 Task: Find an entire place to stay in Nanning, China from 13th to 17th August for 2 guests, with a price range of ₹10,000 to ₹16,000, 2 bedrooms, 2 beds, 1 bathroom, and Wifi.
Action: Mouse moved to (504, 97)
Screenshot: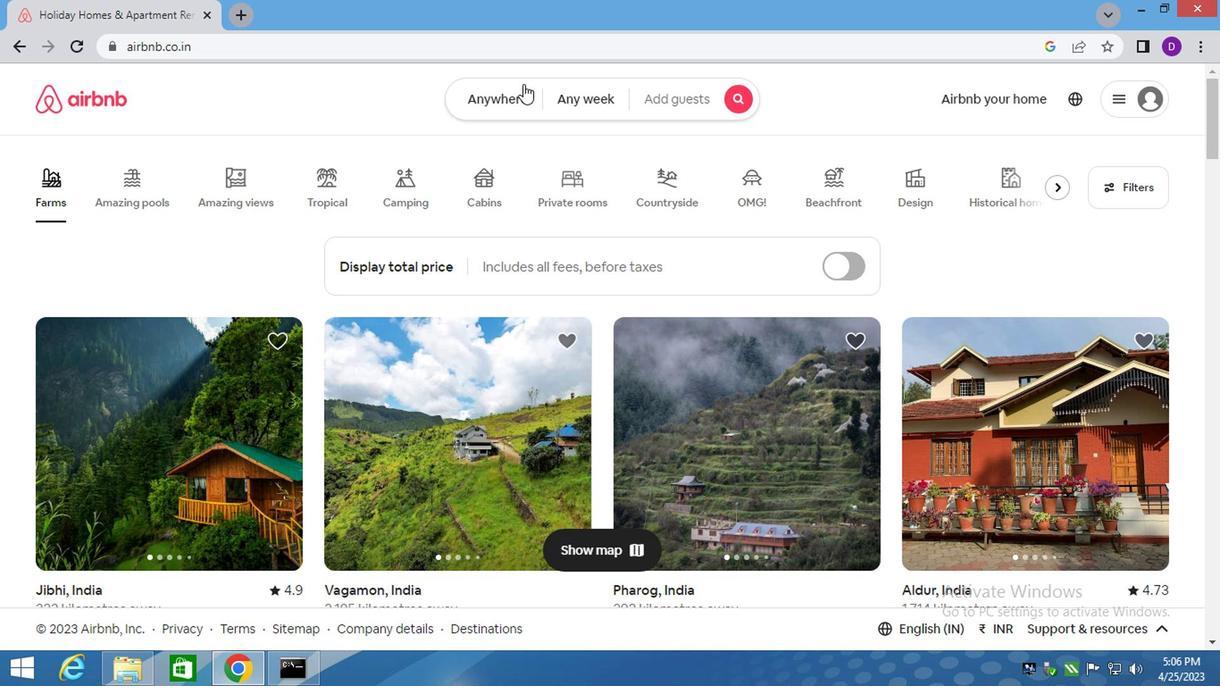 
Action: Mouse pressed left at (504, 97)
Screenshot: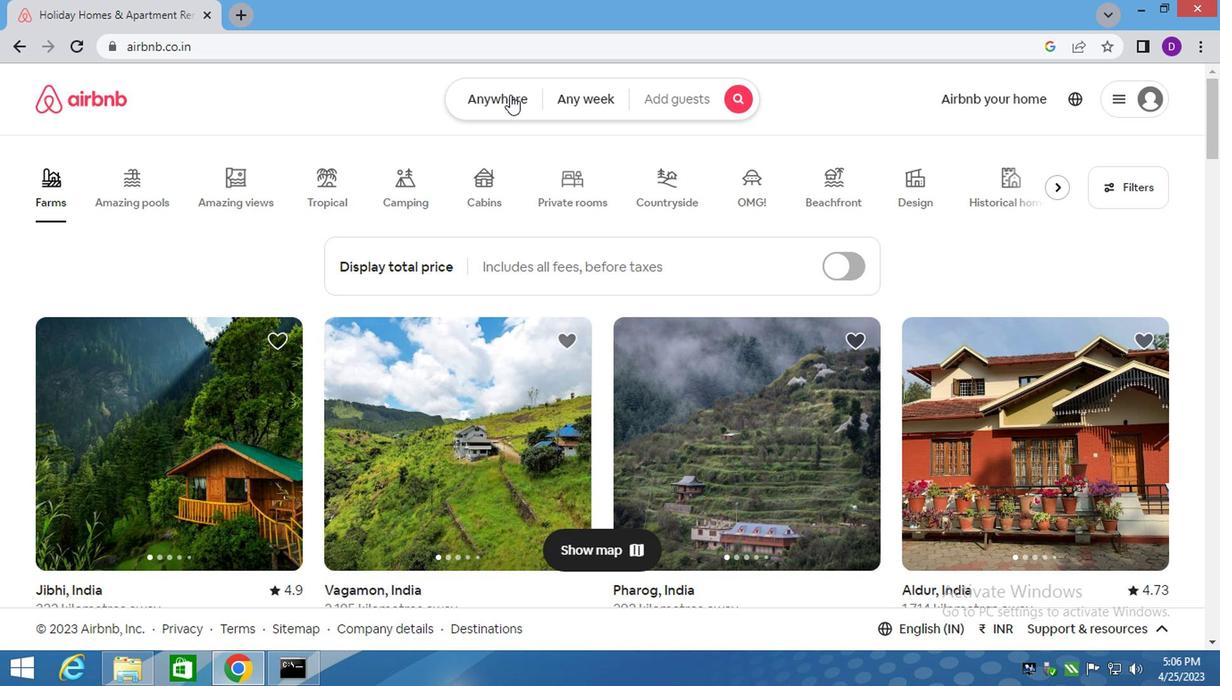 
Action: Mouse moved to (362, 170)
Screenshot: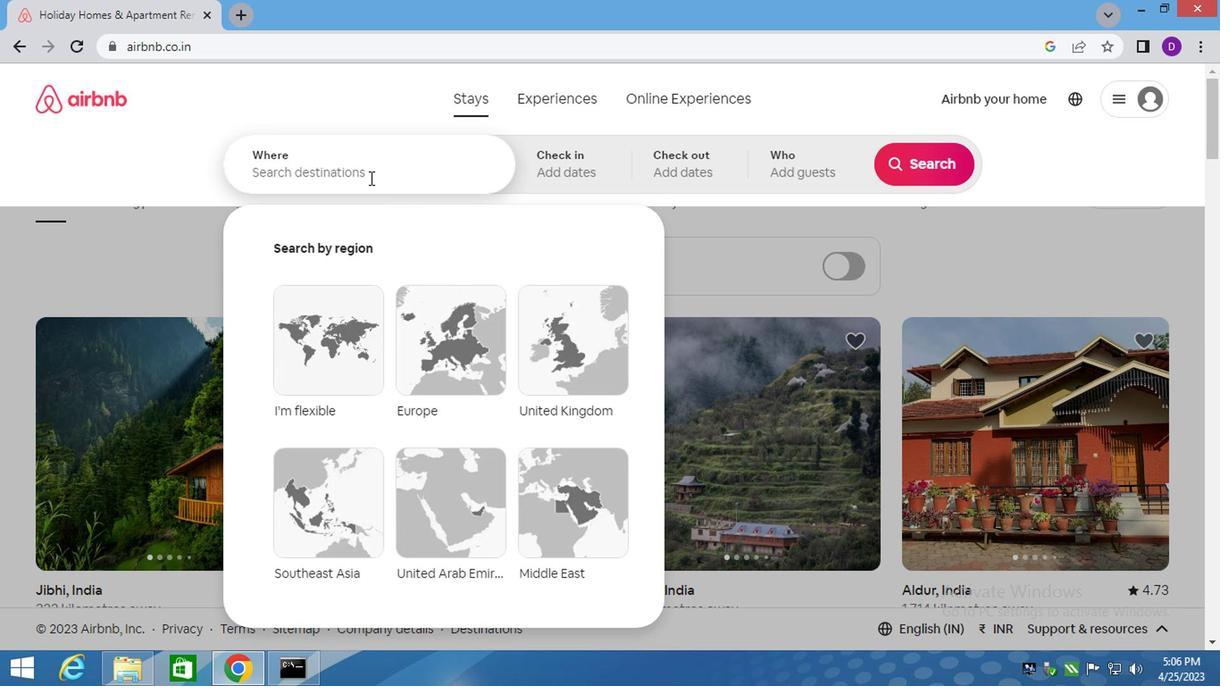 
Action: Mouse pressed left at (362, 170)
Screenshot: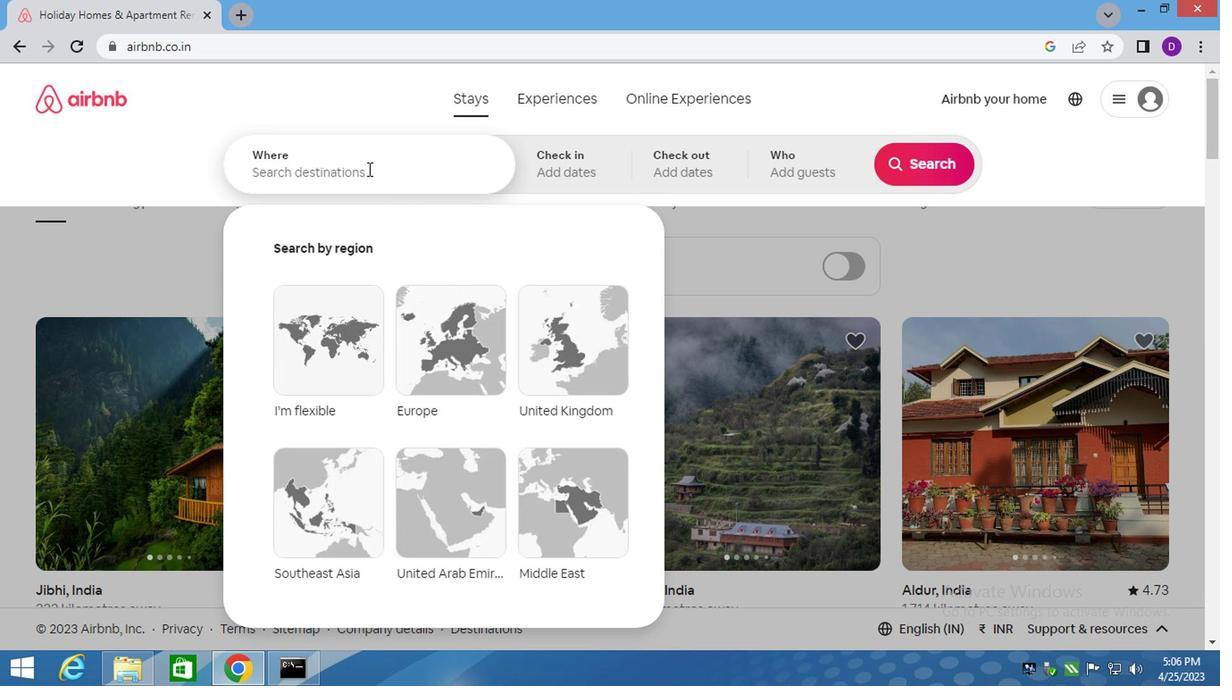 
Action: Key pressed <Key.shift_r><Key.shift_r><Key.shift_r><Key.shift_r><Key.shift_r><Key.shift_r><Key.shift_r><Key.shift_r><Key.shift_r>Nanning,<Key.shift>CHIN
Screenshot: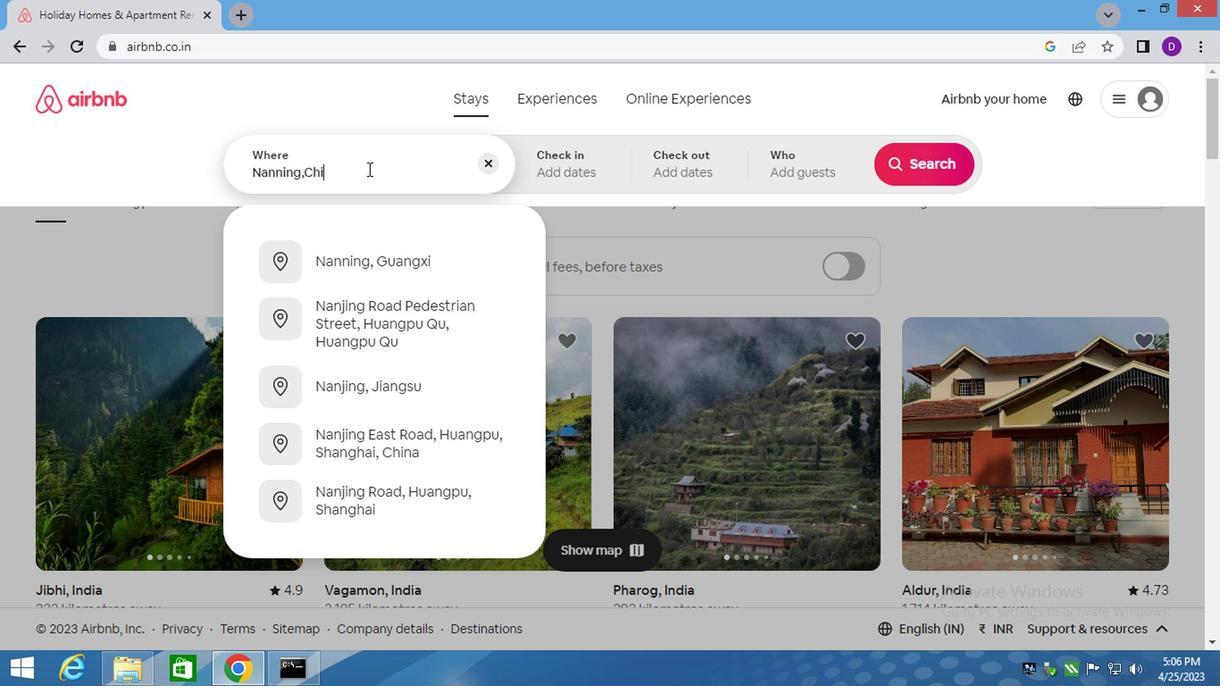 
Action: Mouse moved to (362, 169)
Screenshot: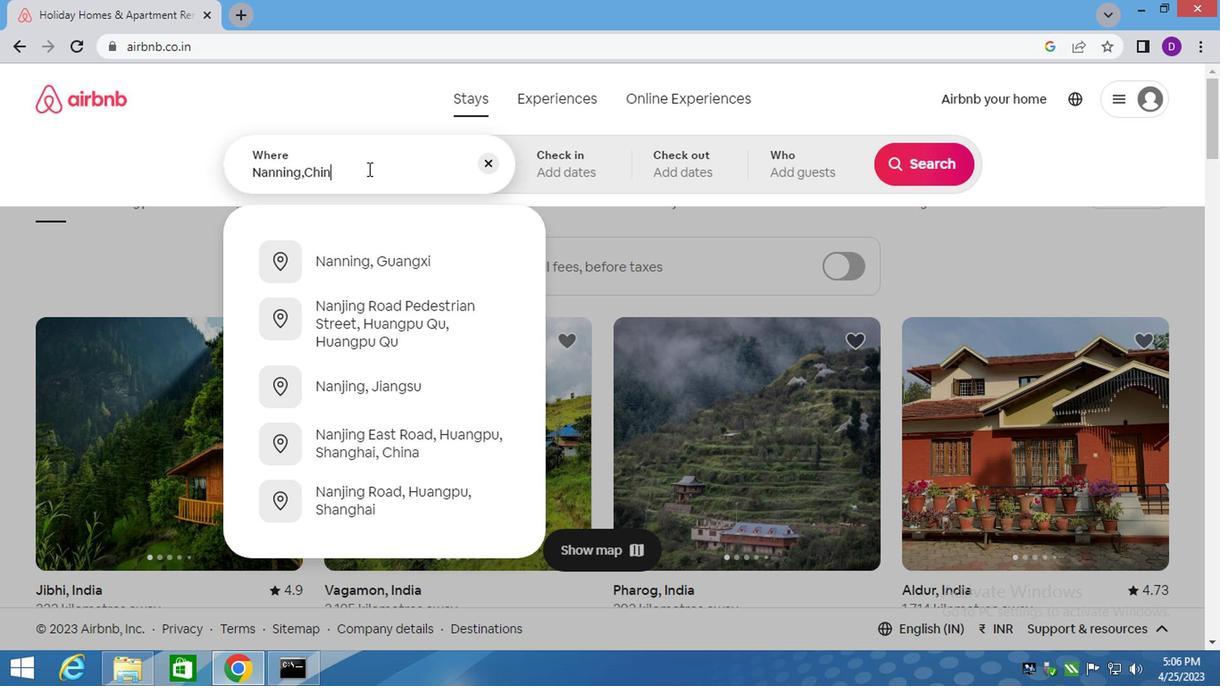 
Action: Key pressed A<Key.enter>
Screenshot: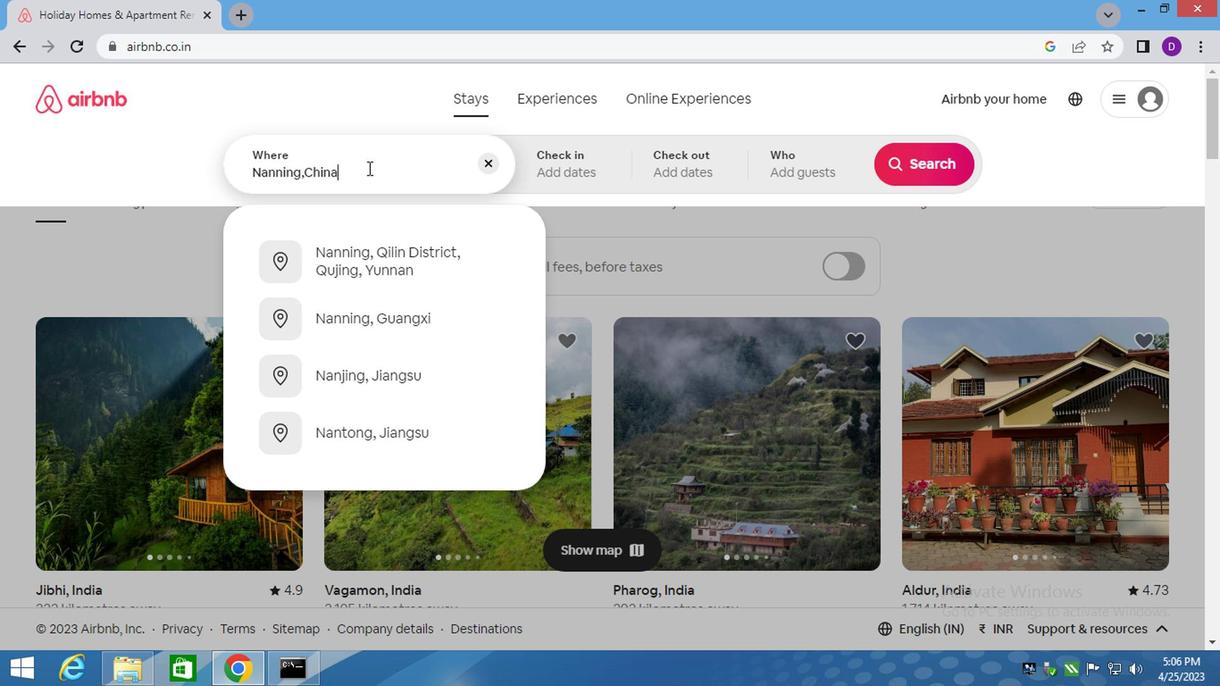 
Action: Mouse moved to (904, 310)
Screenshot: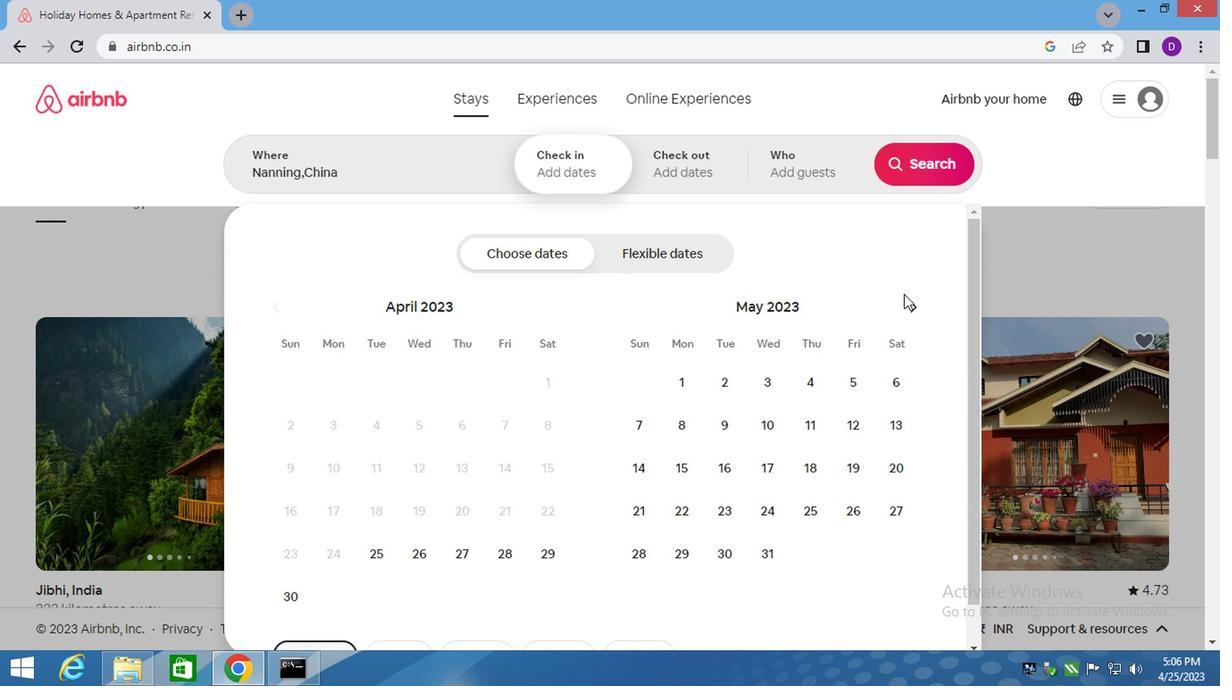 
Action: Mouse pressed left at (904, 310)
Screenshot: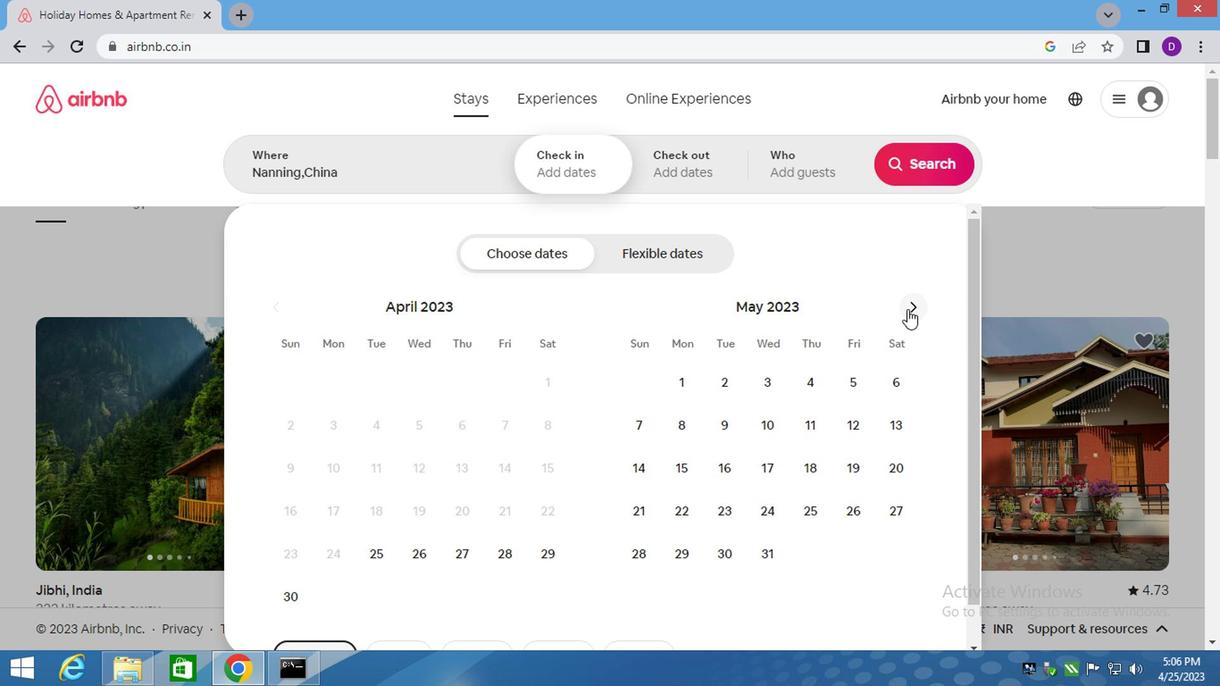 
Action: Mouse pressed left at (904, 310)
Screenshot: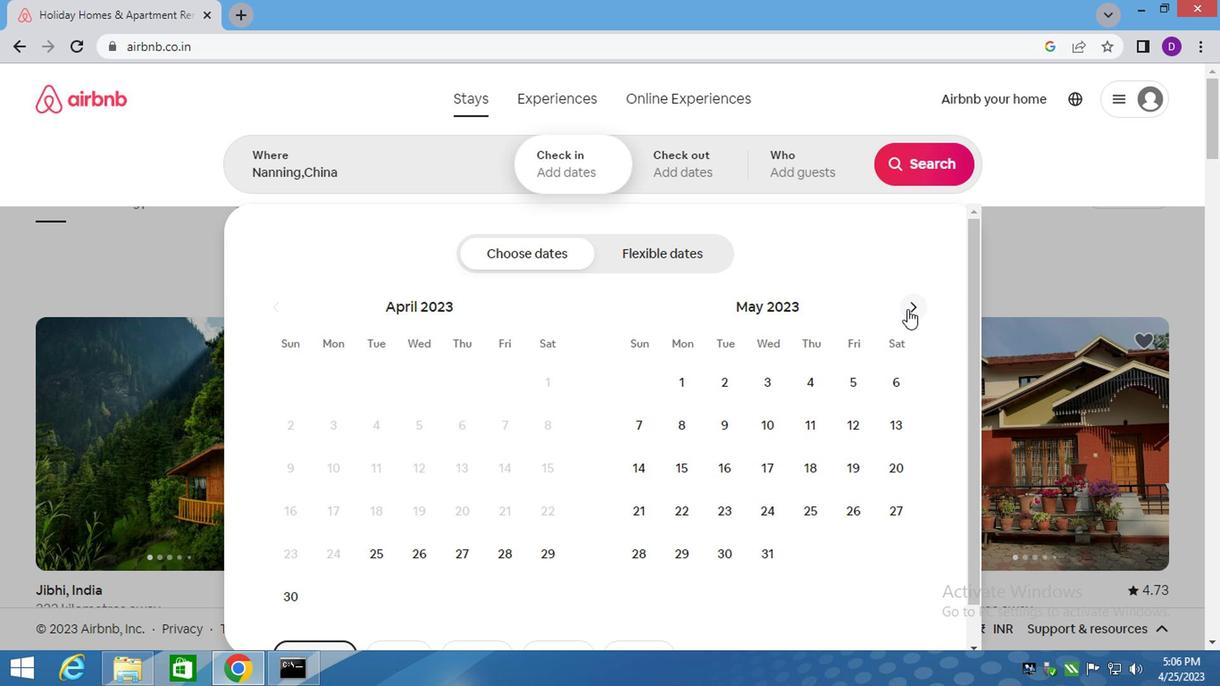 
Action: Mouse pressed left at (904, 310)
Screenshot: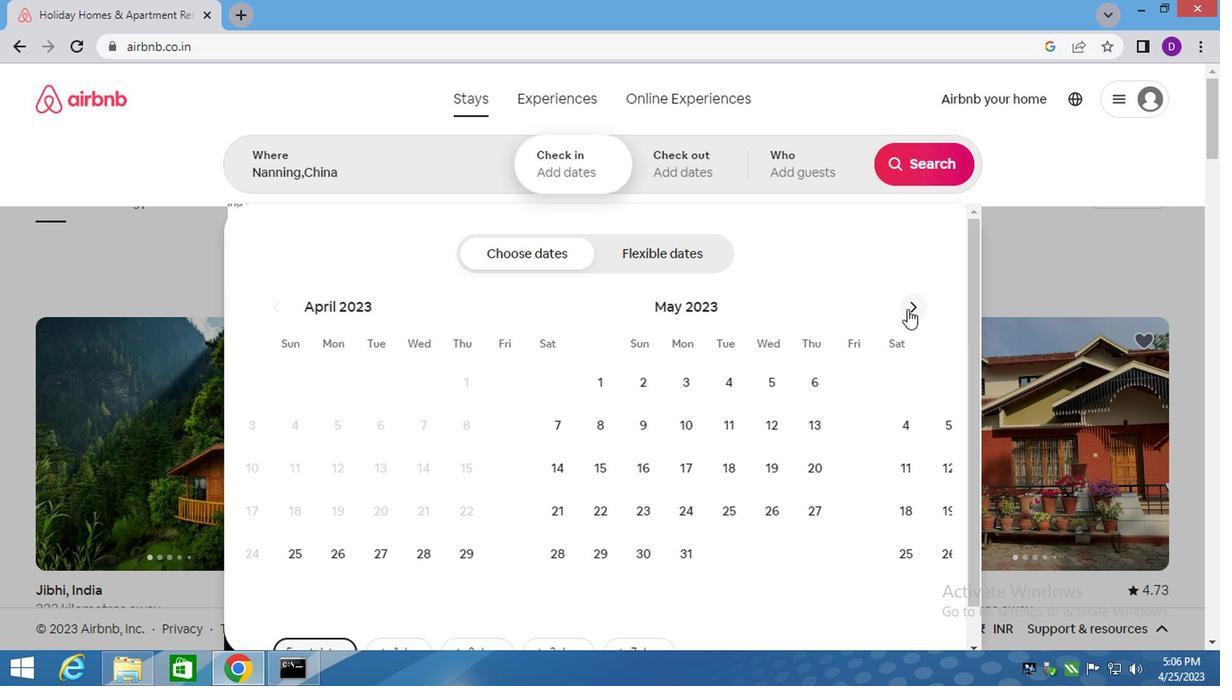 
Action: Mouse pressed left at (904, 310)
Screenshot: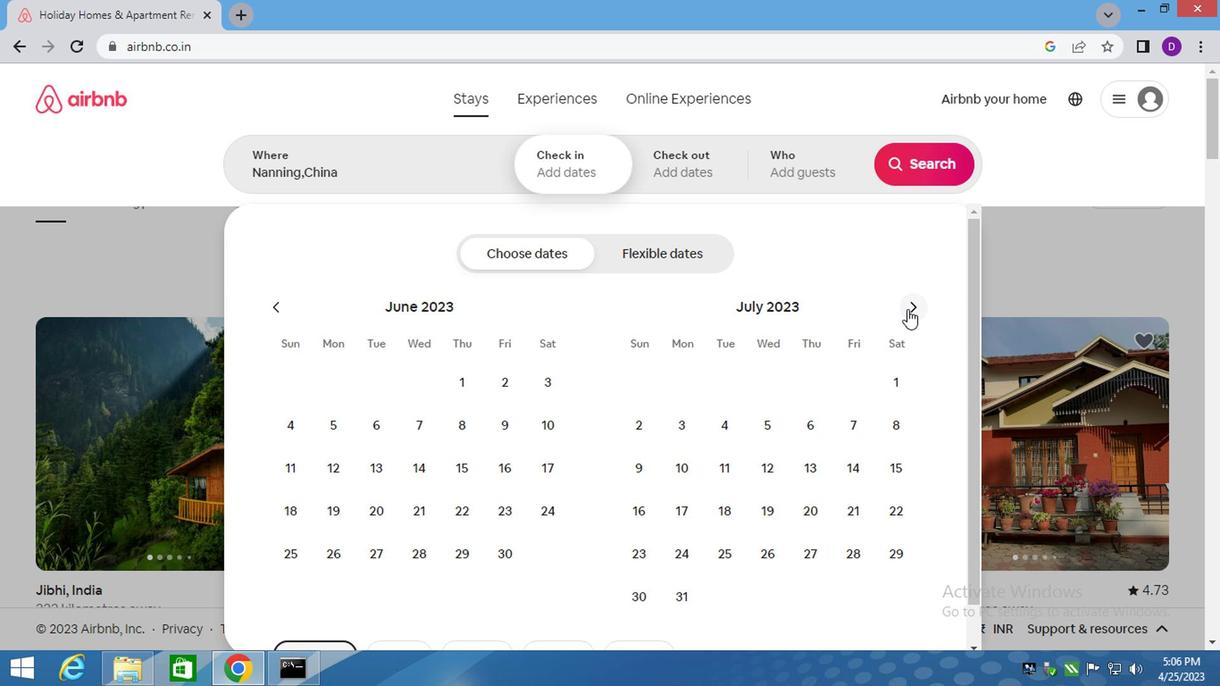 
Action: Mouse moved to (631, 470)
Screenshot: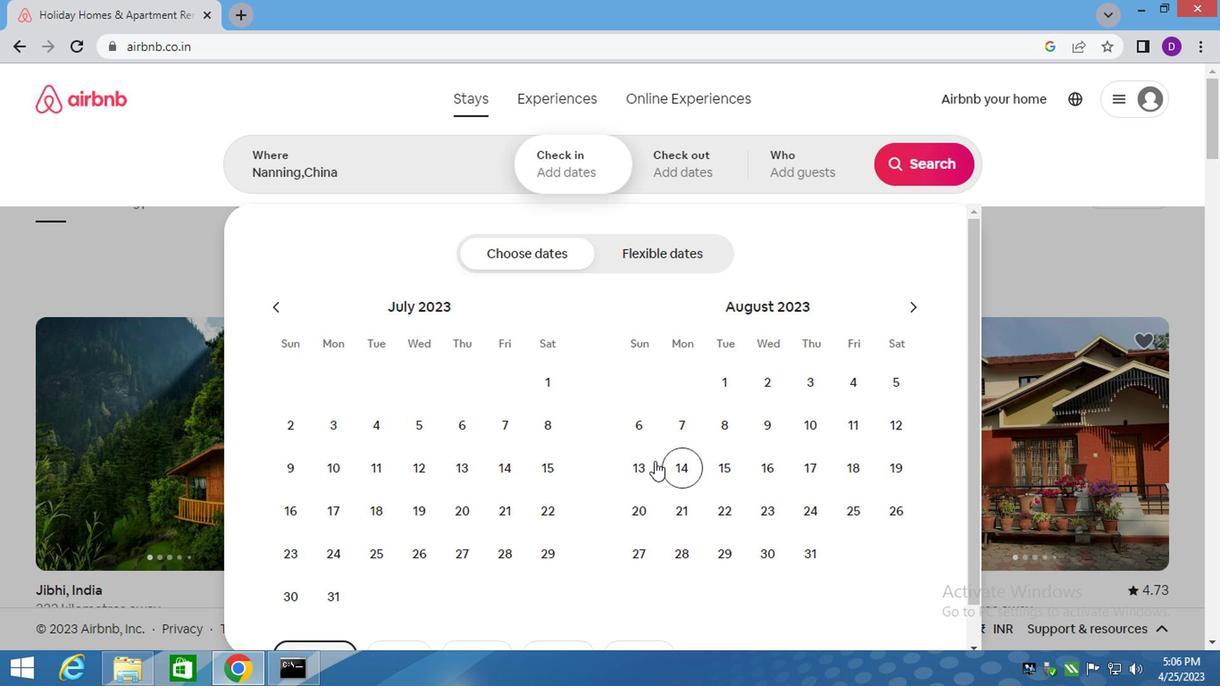 
Action: Mouse pressed left at (631, 470)
Screenshot: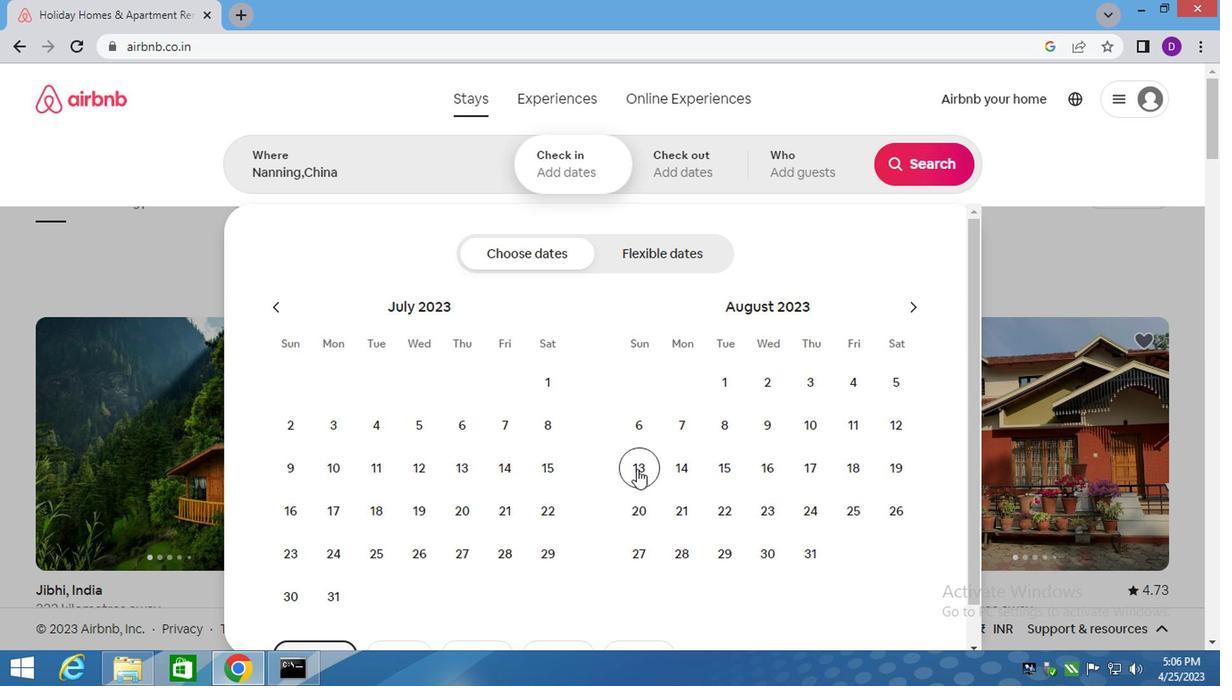 
Action: Mouse moved to (811, 474)
Screenshot: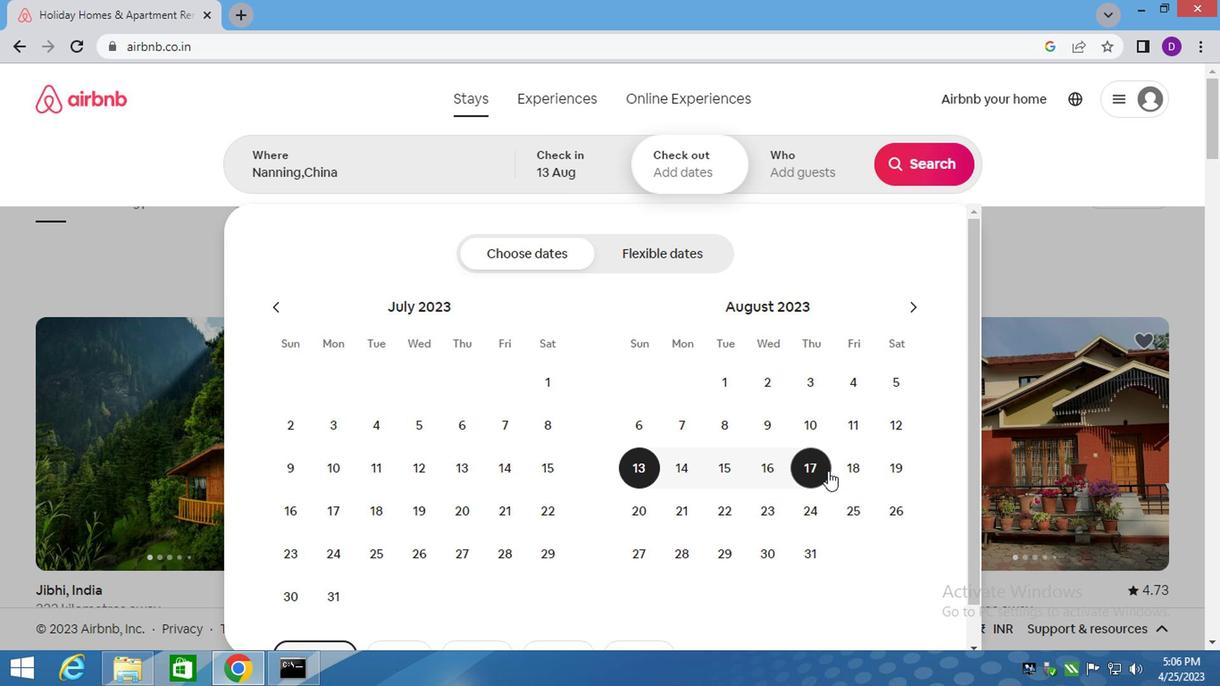 
Action: Mouse pressed left at (811, 474)
Screenshot: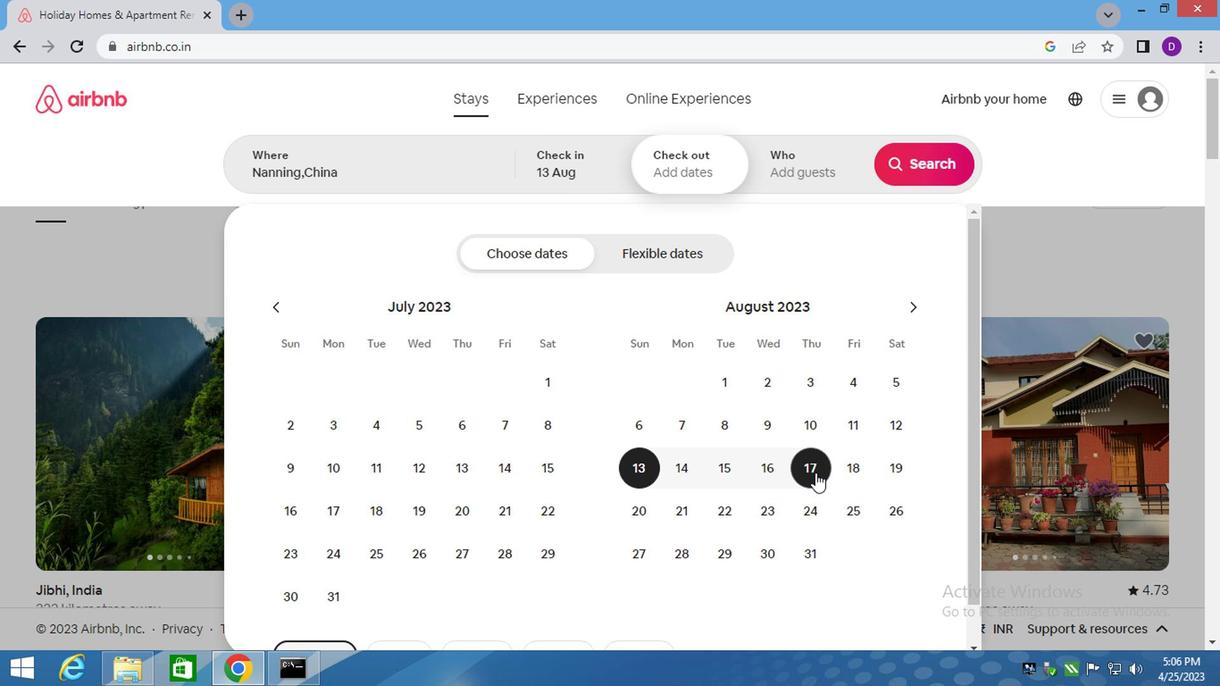 
Action: Mouse moved to (833, 190)
Screenshot: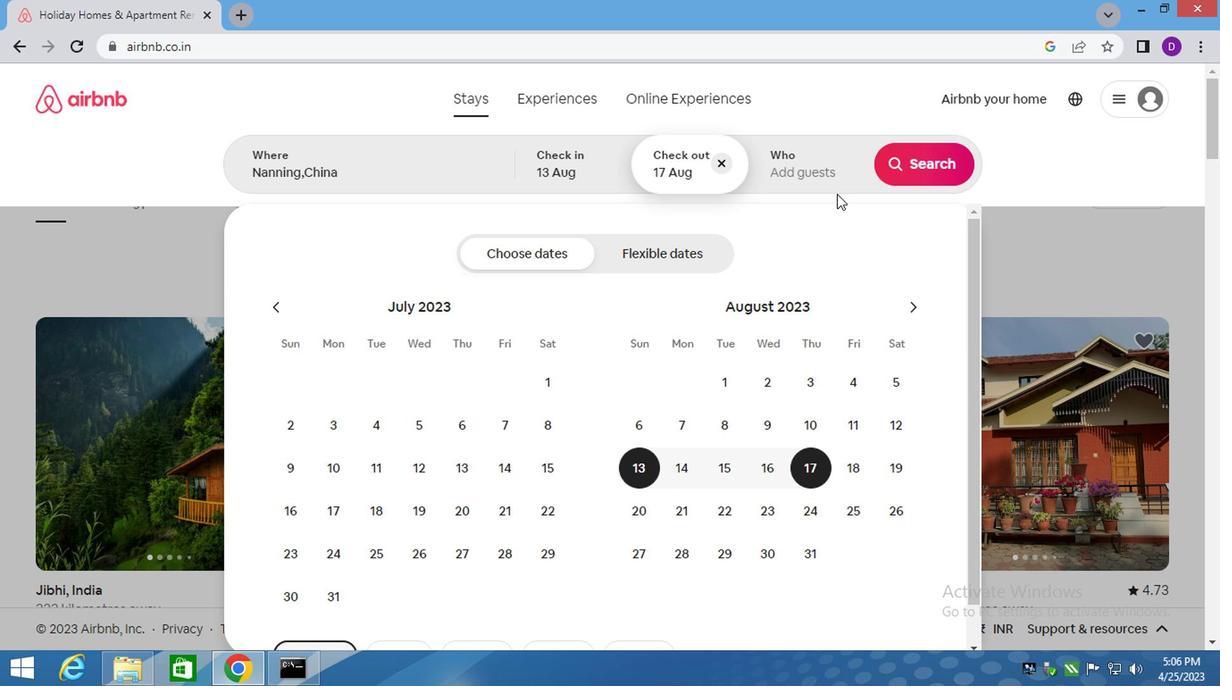 
Action: Mouse pressed left at (833, 190)
Screenshot: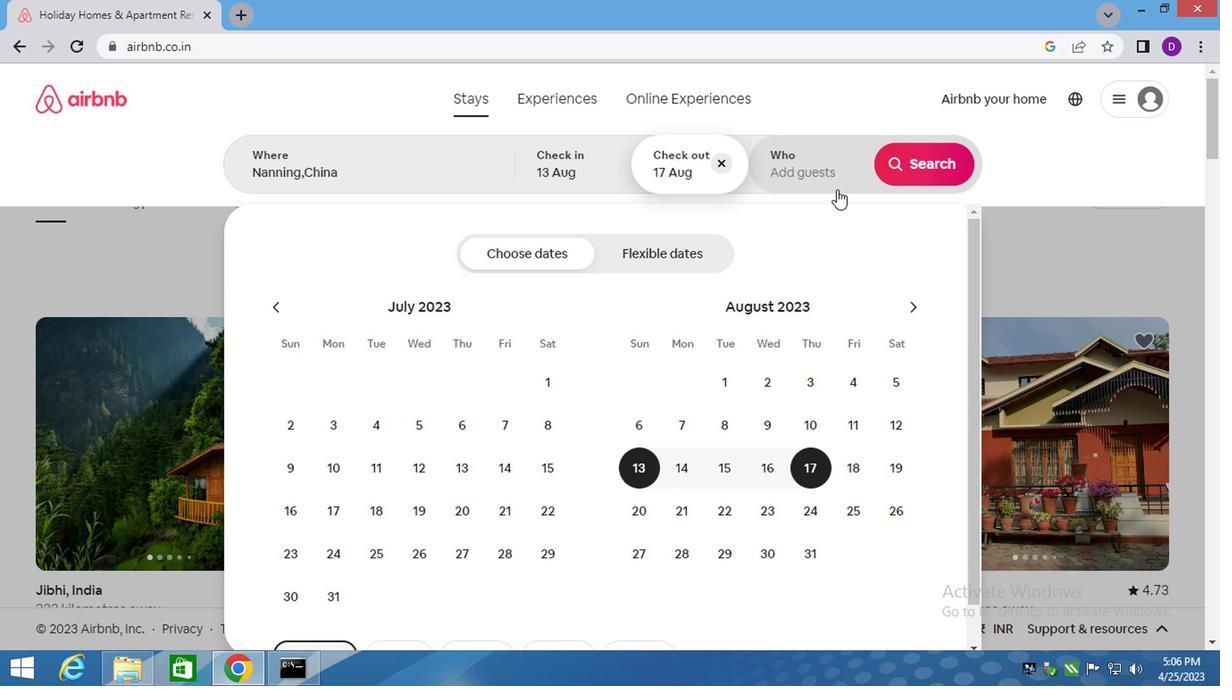 
Action: Mouse moved to (913, 261)
Screenshot: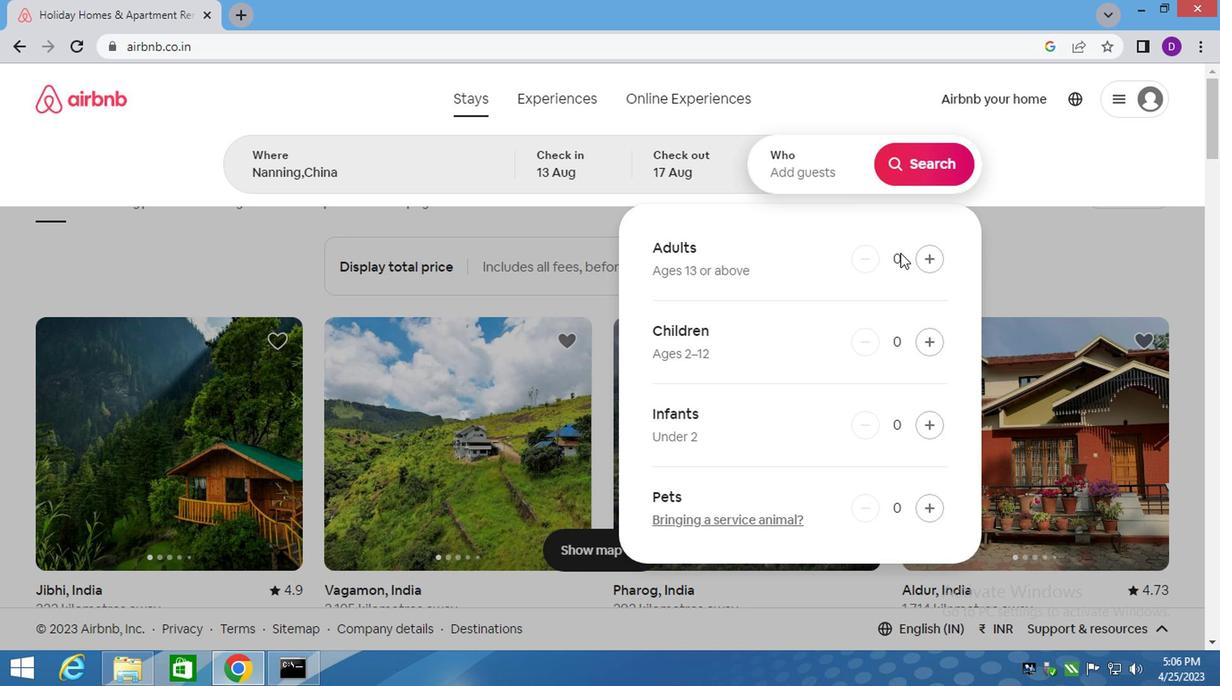
Action: Mouse pressed left at (913, 261)
Screenshot: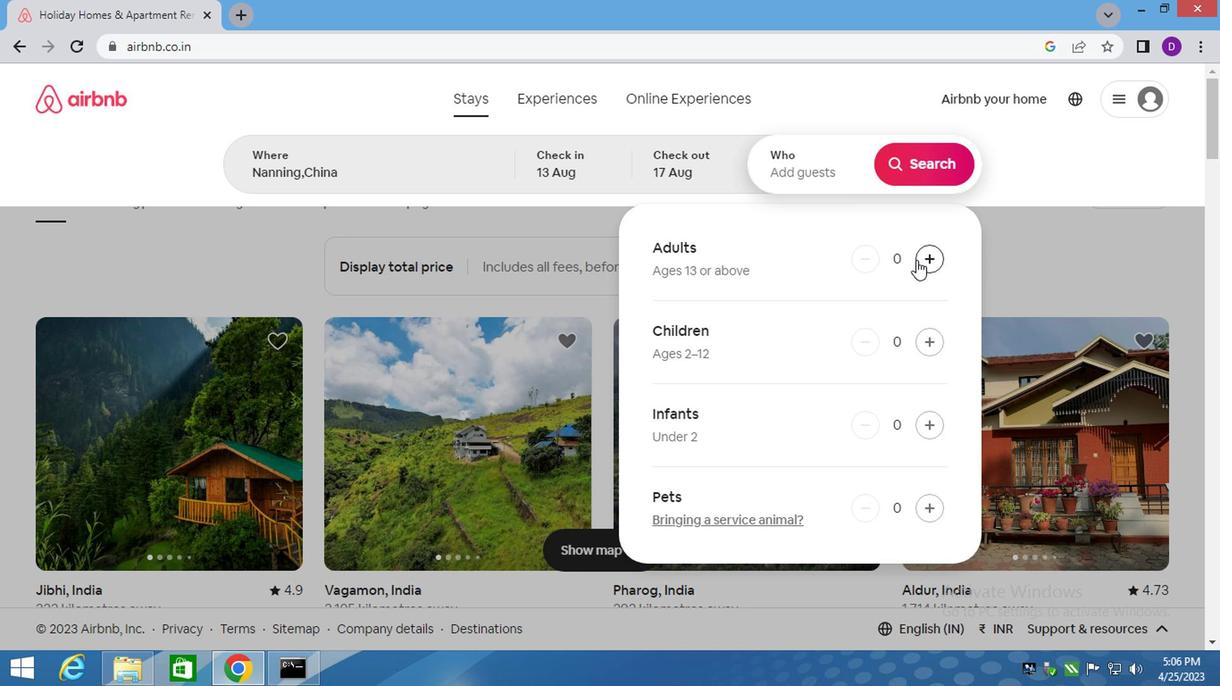 
Action: Mouse pressed left at (913, 261)
Screenshot: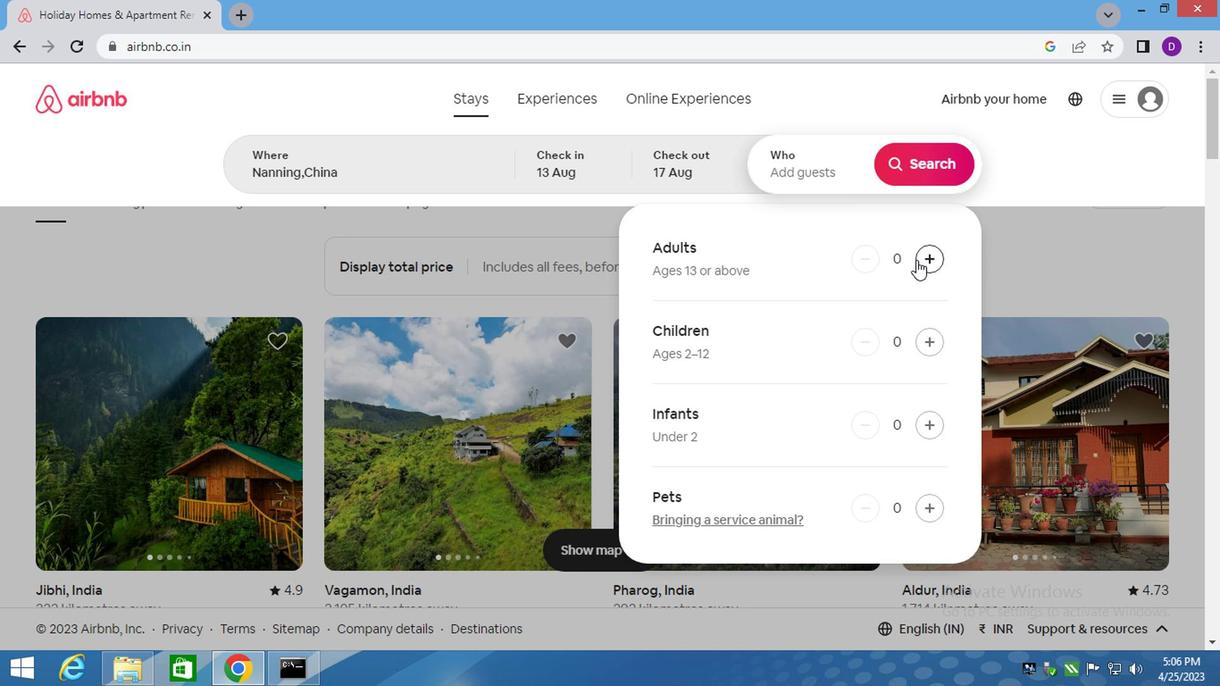 
Action: Mouse moved to (918, 163)
Screenshot: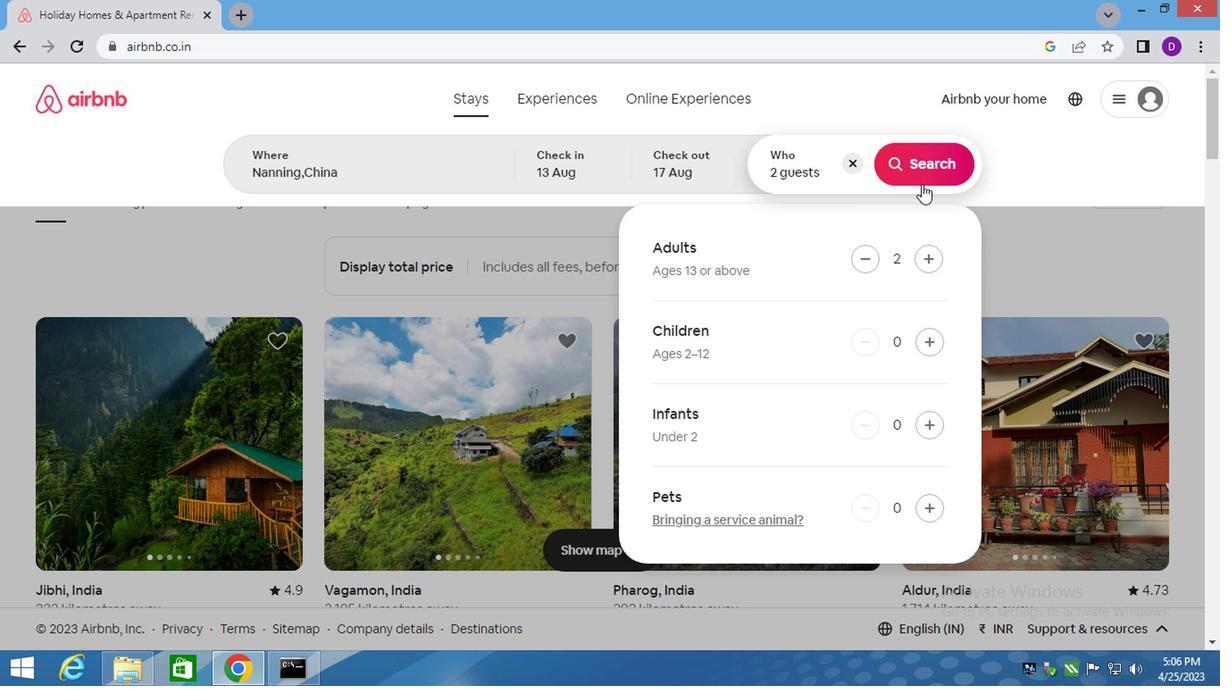 
Action: Mouse pressed left at (918, 163)
Screenshot: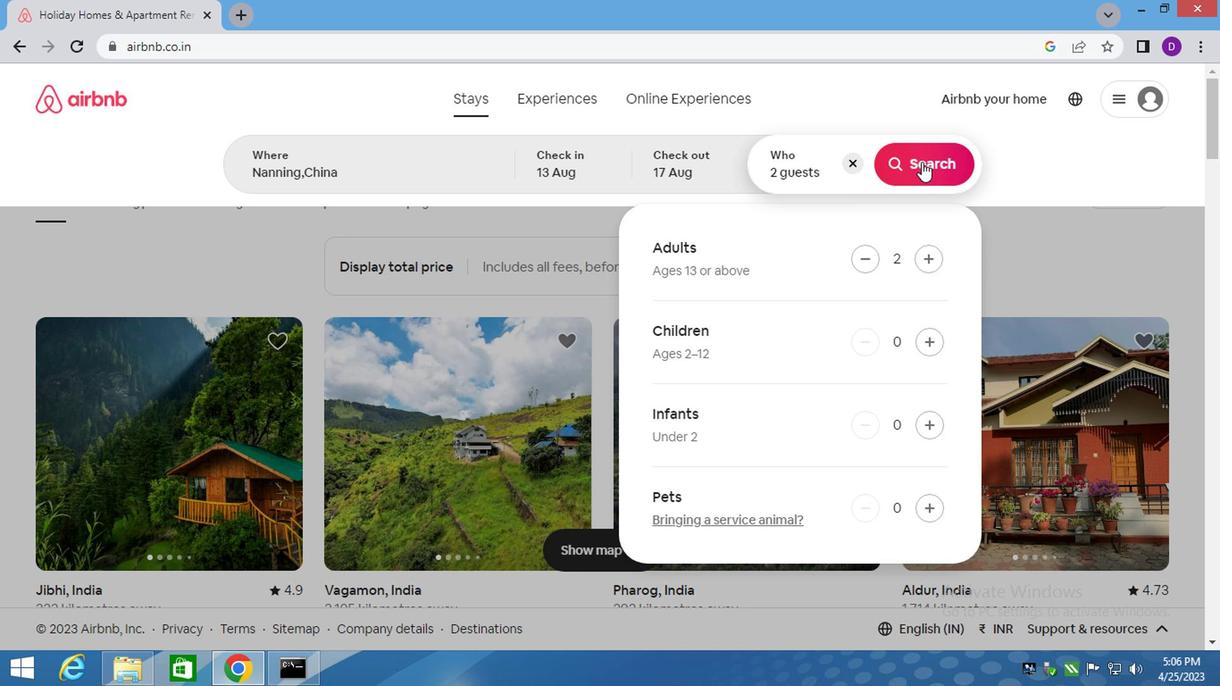 
Action: Mouse moved to (1120, 174)
Screenshot: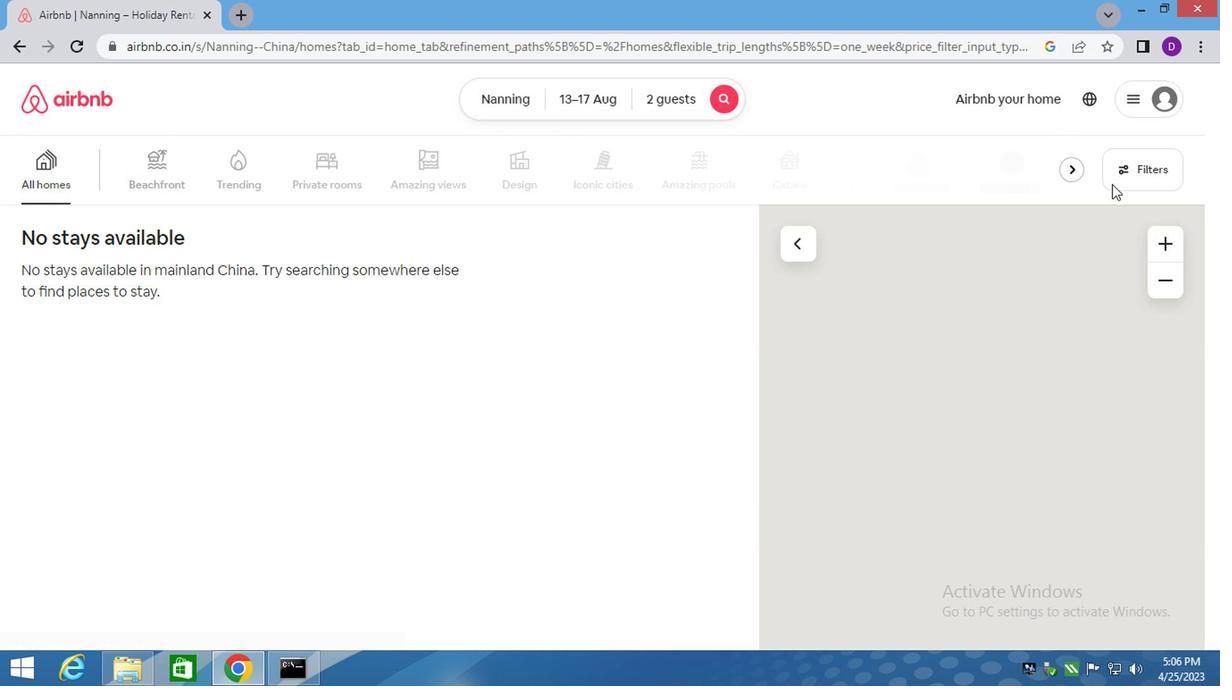 
Action: Mouse pressed left at (1120, 174)
Screenshot: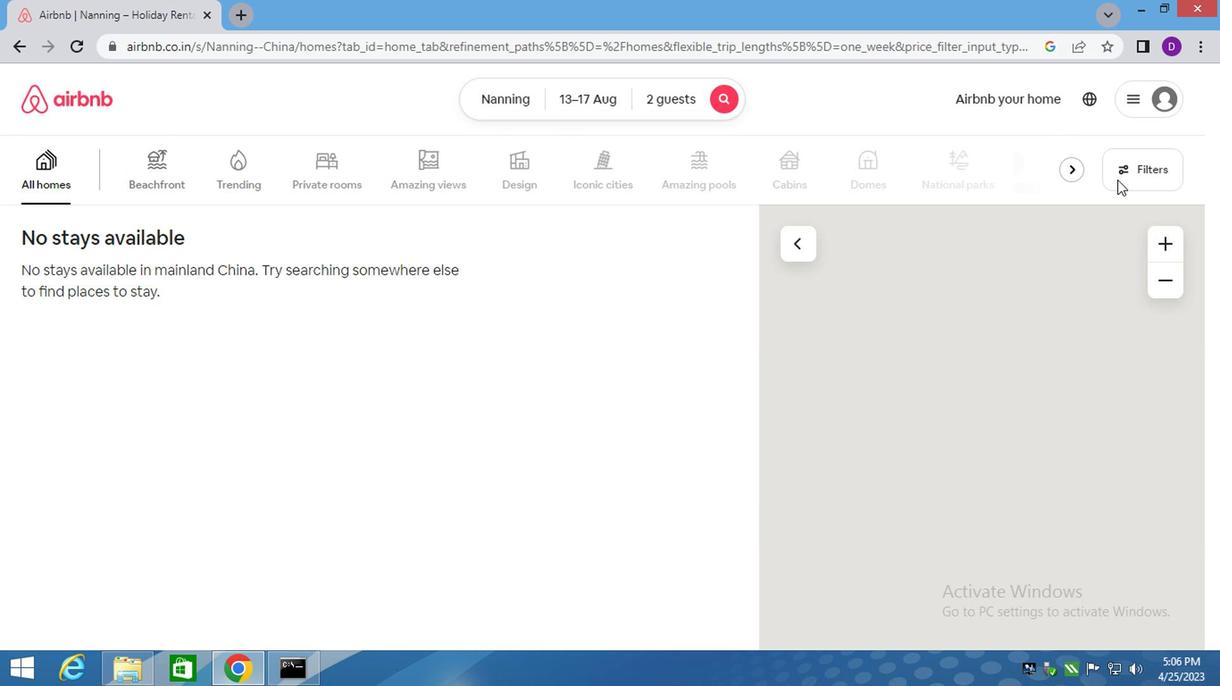 
Action: Mouse moved to (453, 275)
Screenshot: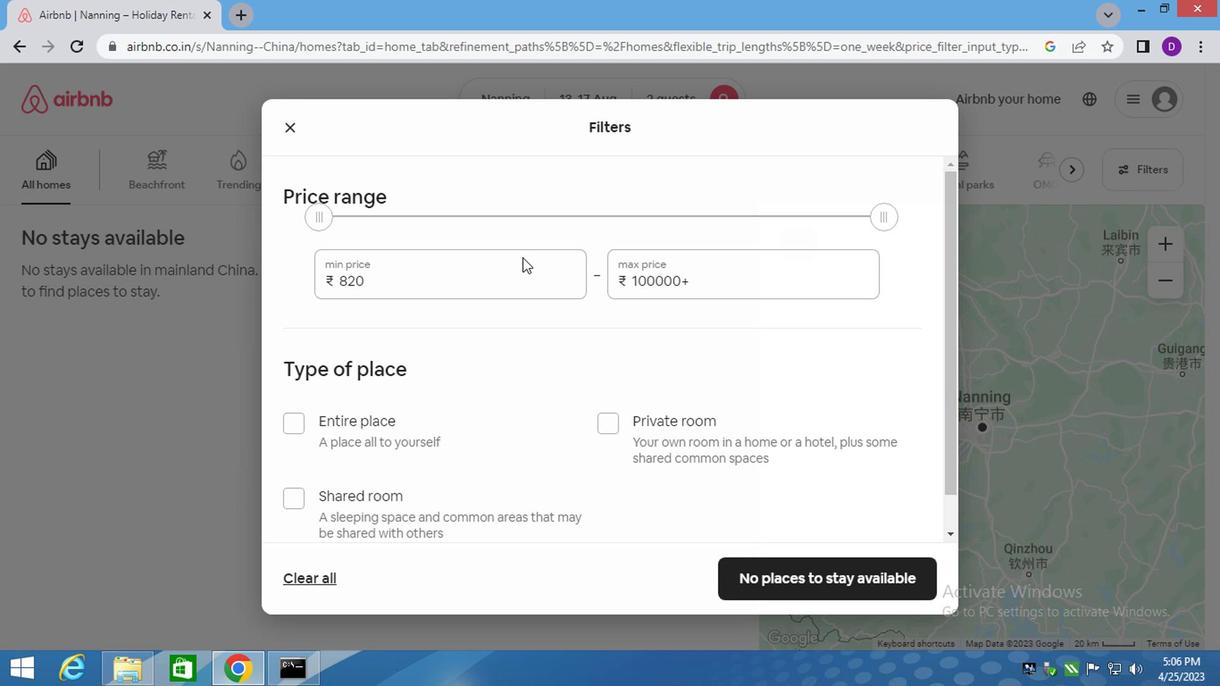 
Action: Mouse pressed left at (453, 275)
Screenshot: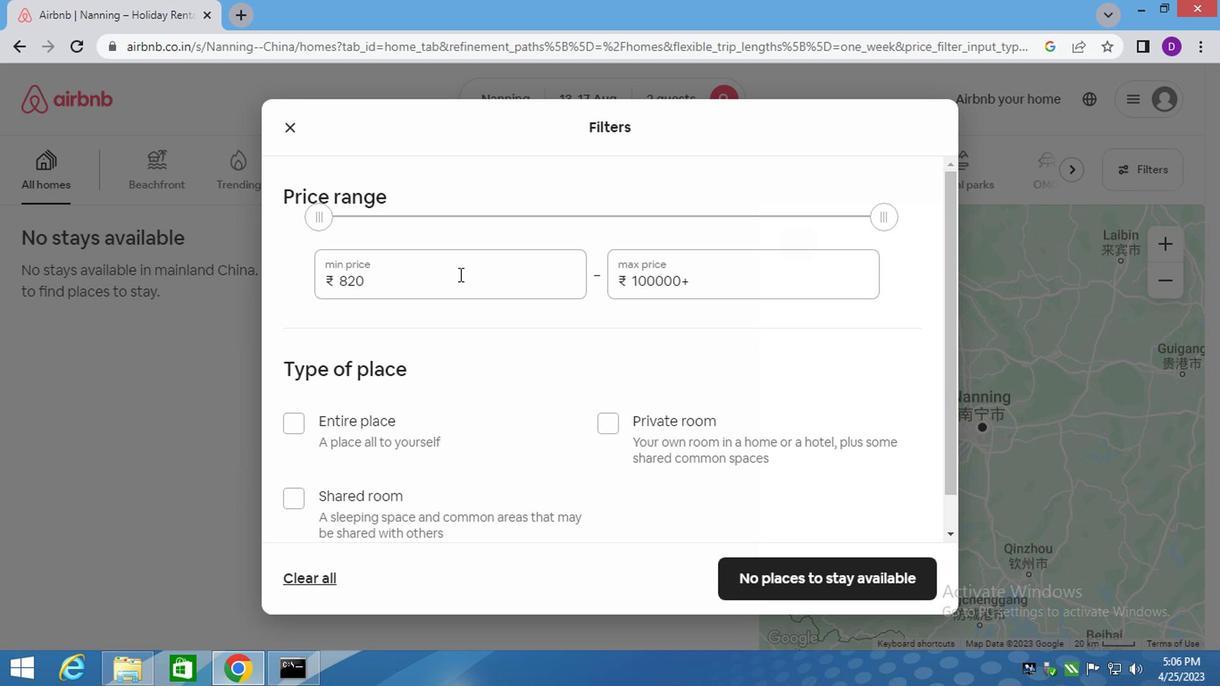 
Action: Mouse pressed left at (453, 275)
Screenshot: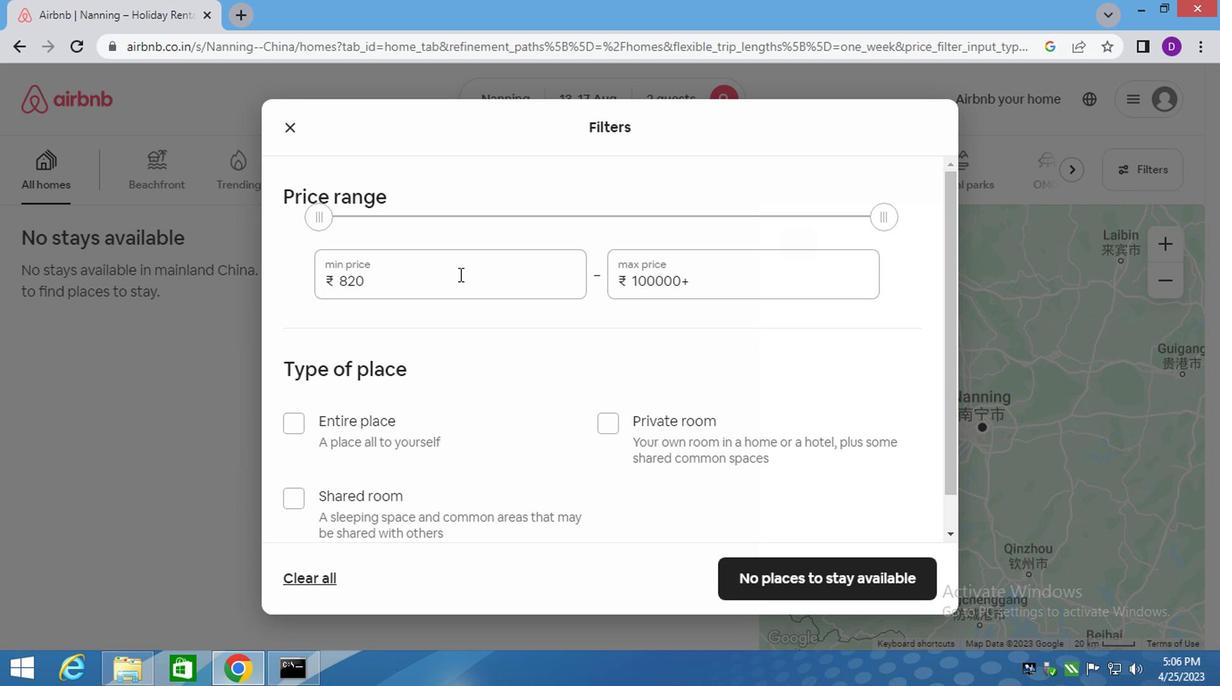 
Action: Mouse pressed left at (453, 275)
Screenshot: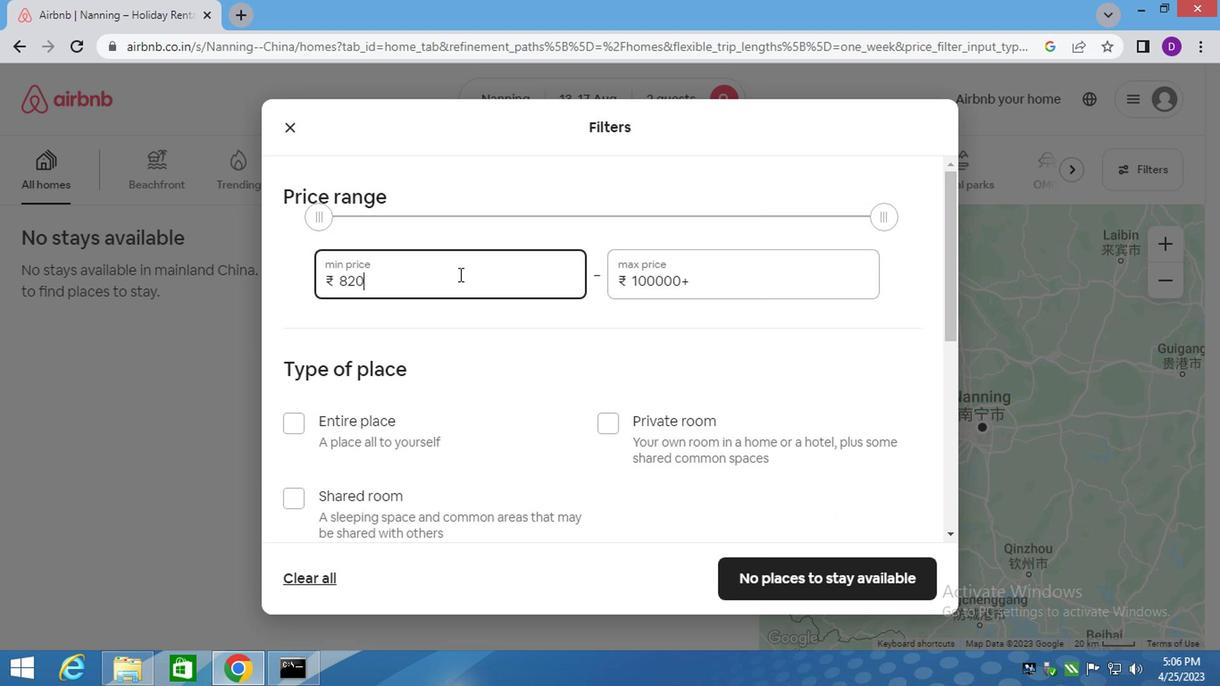 
Action: Key pressed 10000<Key.tab>16<Key.backspace><Key.backspace><Key.backspace><Key.backspace><Key.backspace><Key.backspace><Key.backspace><Key.backspace><Key.backspace><Key.backspace><Key.backspace><Key.backspace><Key.backspace><Key.backspace><Key.backspace><Key.backspace>16000
Screenshot: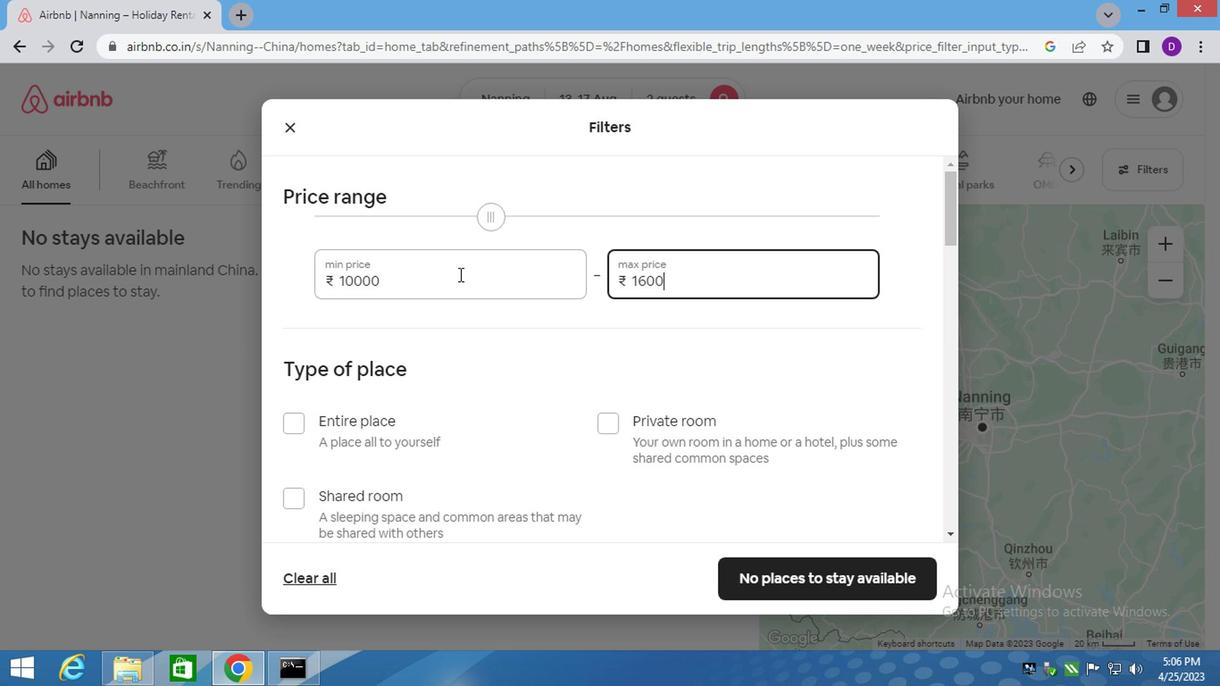
Action: Mouse moved to (373, 430)
Screenshot: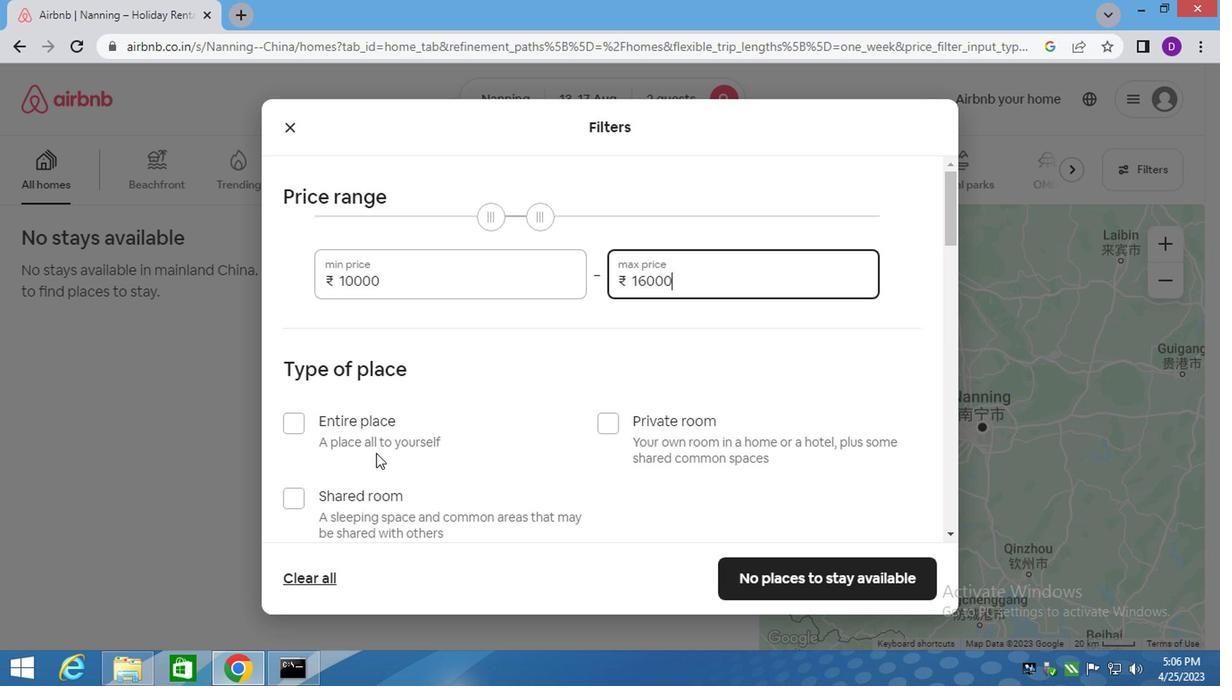 
Action: Mouse pressed left at (373, 430)
Screenshot: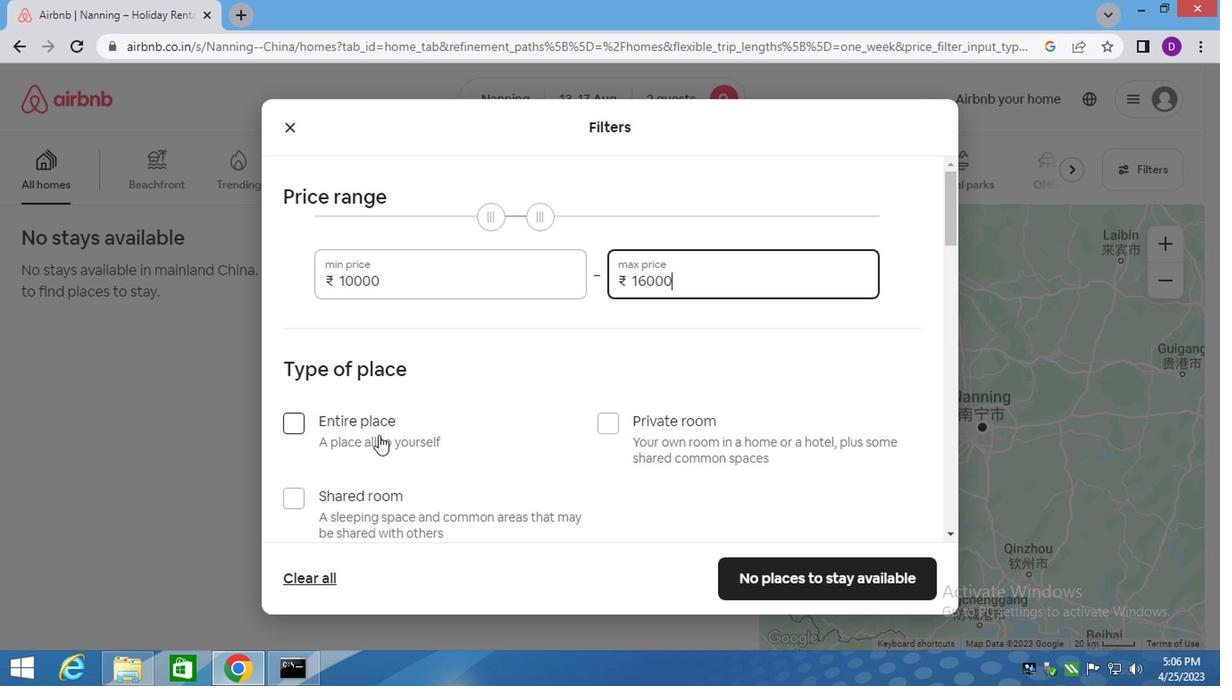 
Action: Mouse moved to (403, 401)
Screenshot: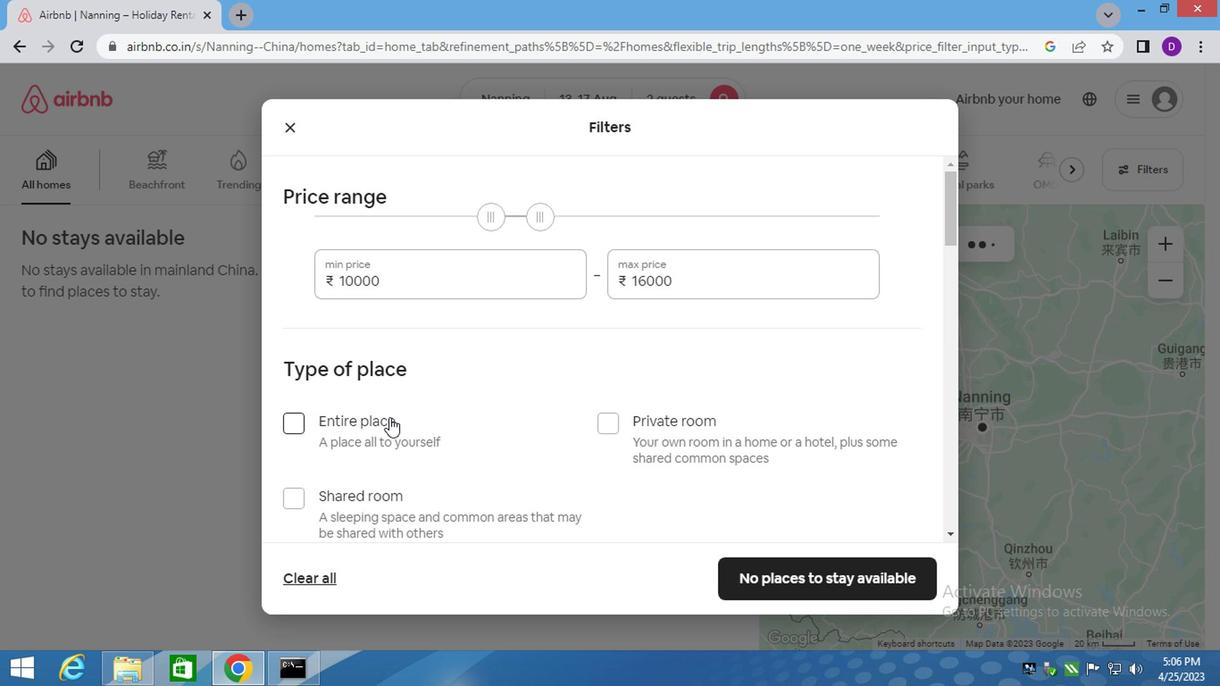
Action: Mouse scrolled (403, 399) with delta (0, -1)
Screenshot: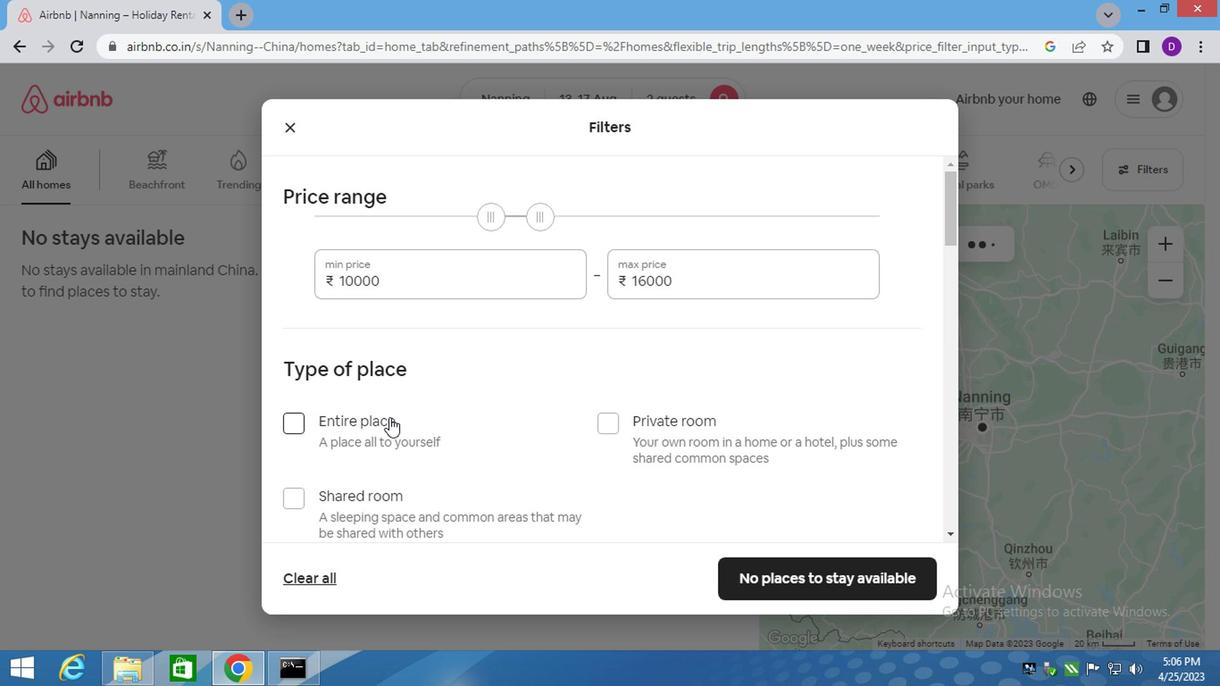 
Action: Mouse scrolled (403, 399) with delta (0, -1)
Screenshot: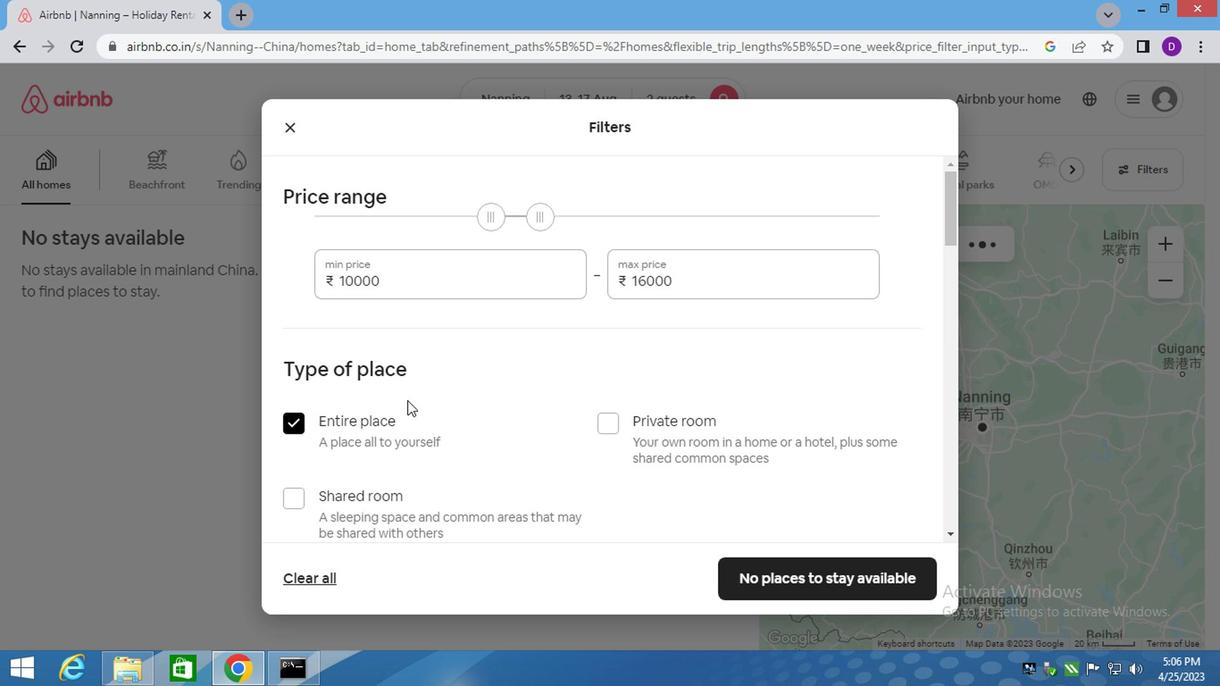 
Action: Mouse scrolled (403, 399) with delta (0, -1)
Screenshot: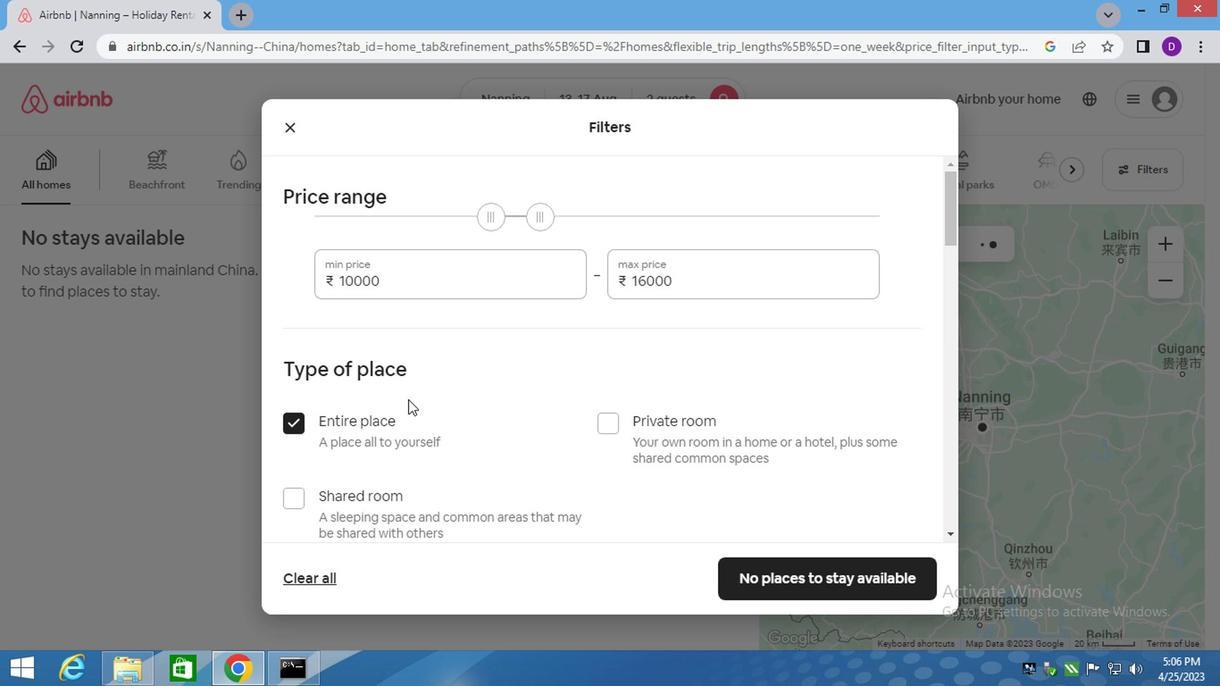 
Action: Mouse moved to (403, 399)
Screenshot: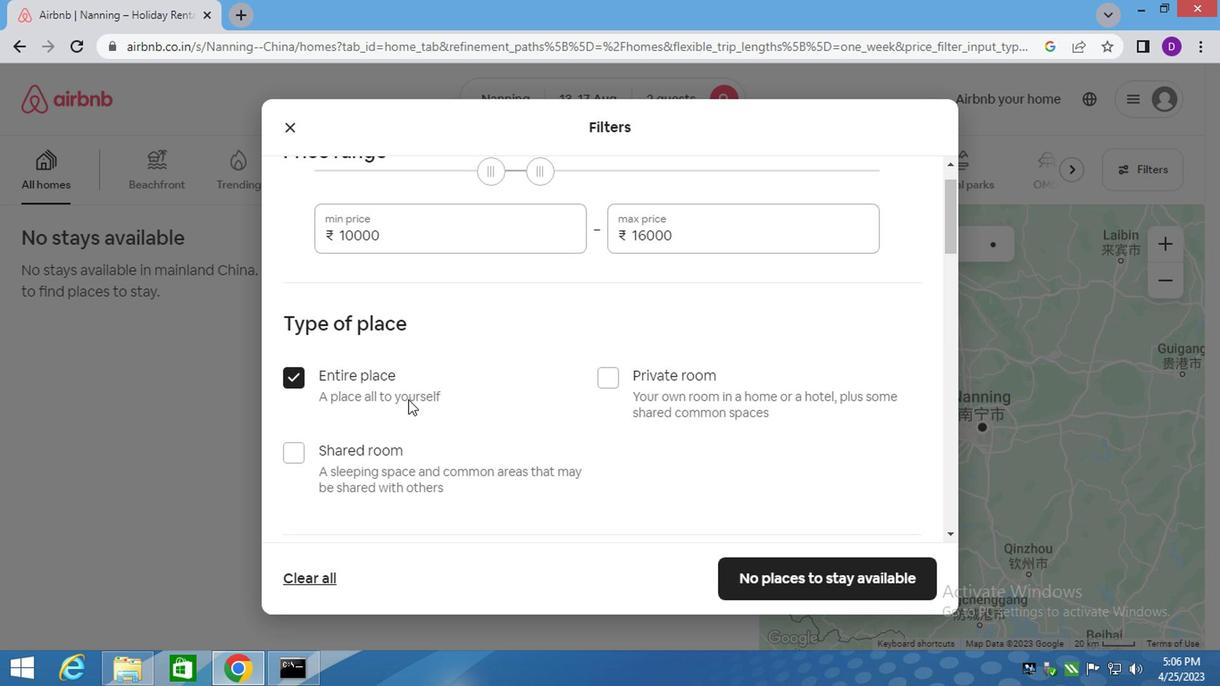 
Action: Mouse scrolled (403, 399) with delta (0, -1)
Screenshot: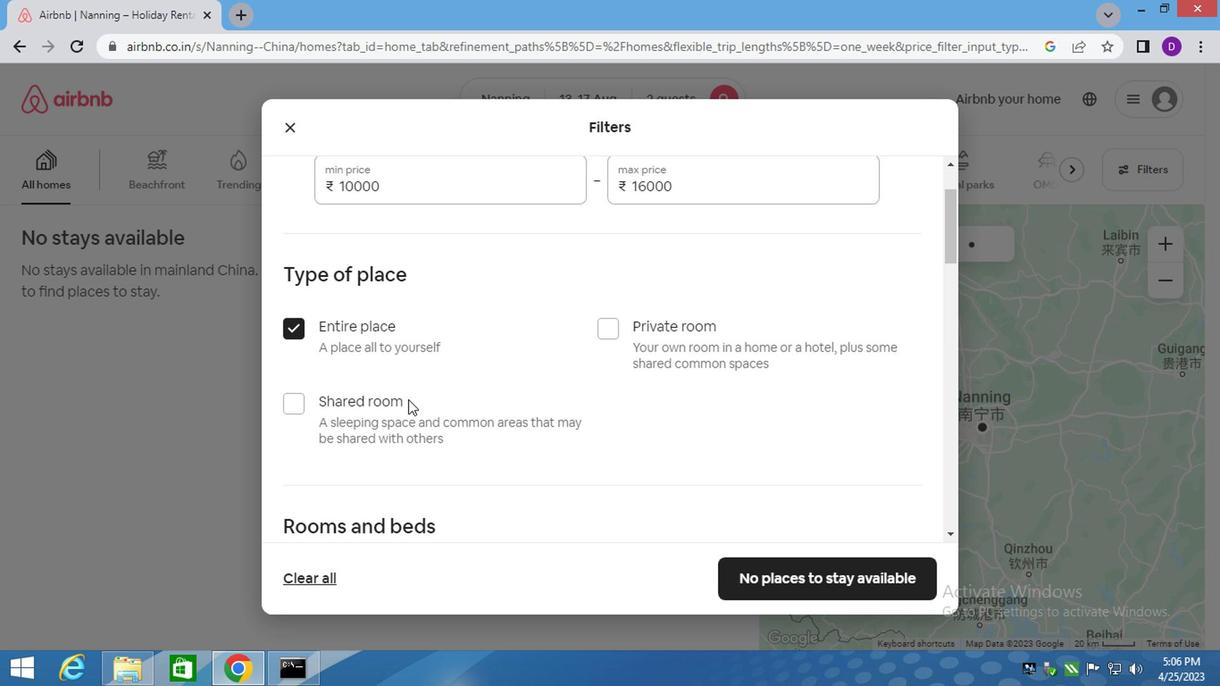 
Action: Mouse moved to (453, 356)
Screenshot: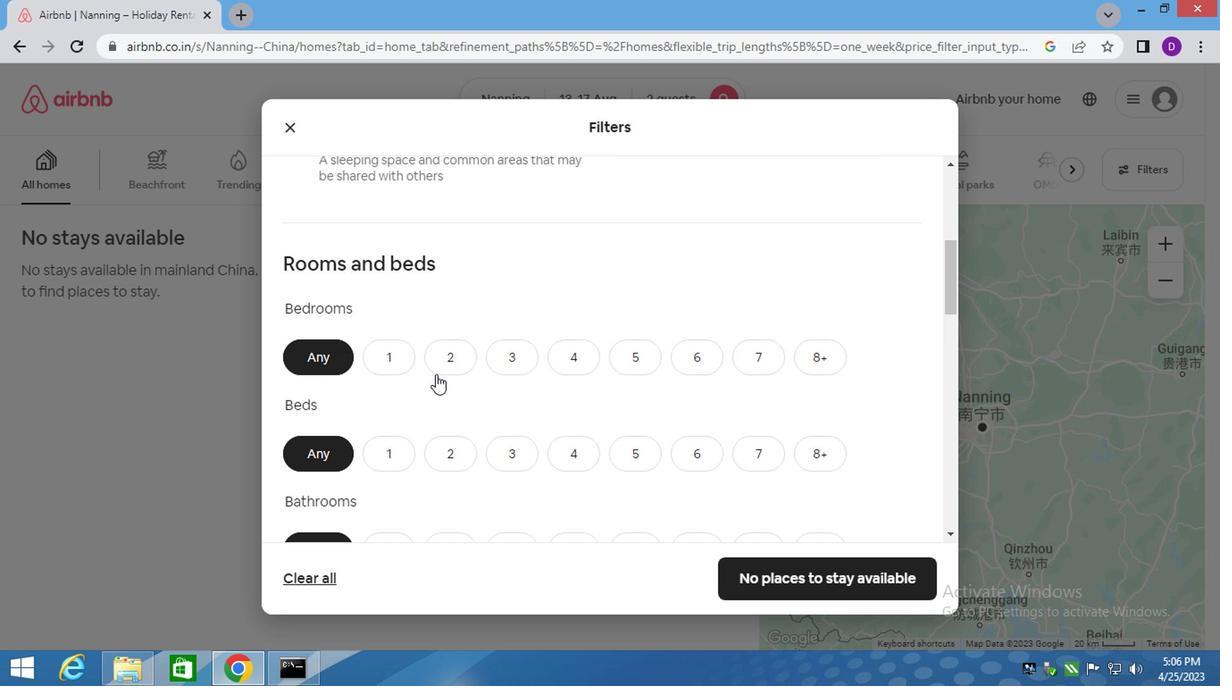 
Action: Mouse pressed left at (453, 356)
Screenshot: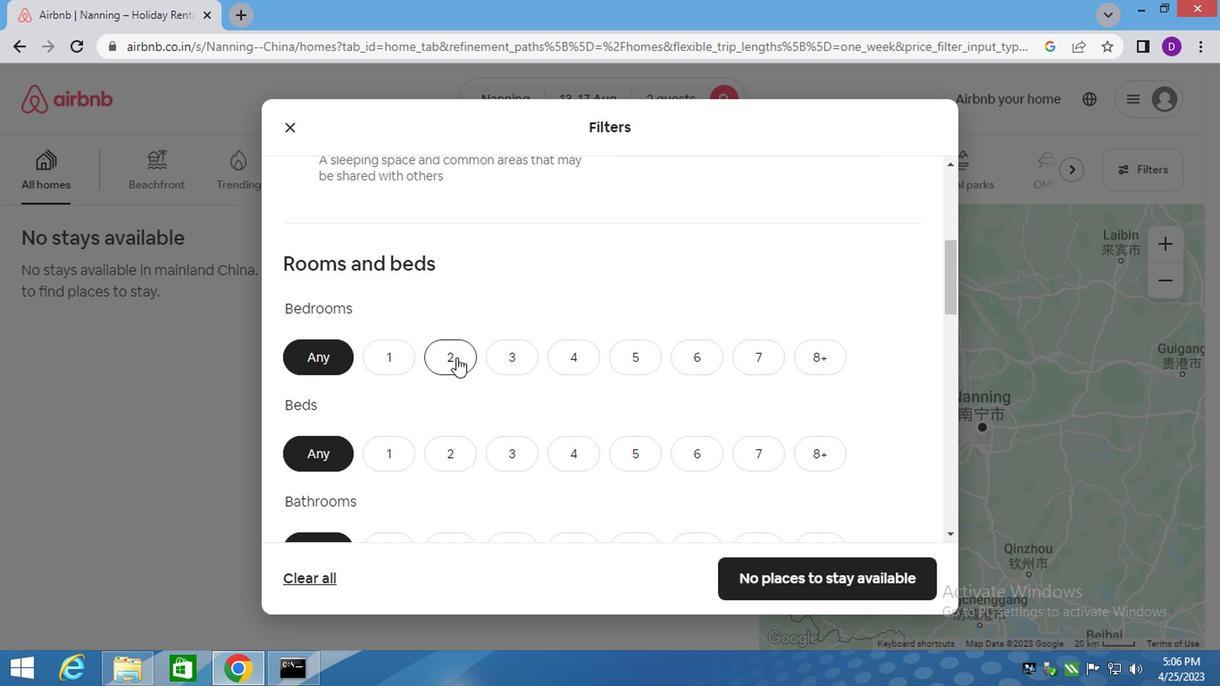 
Action: Mouse moved to (447, 498)
Screenshot: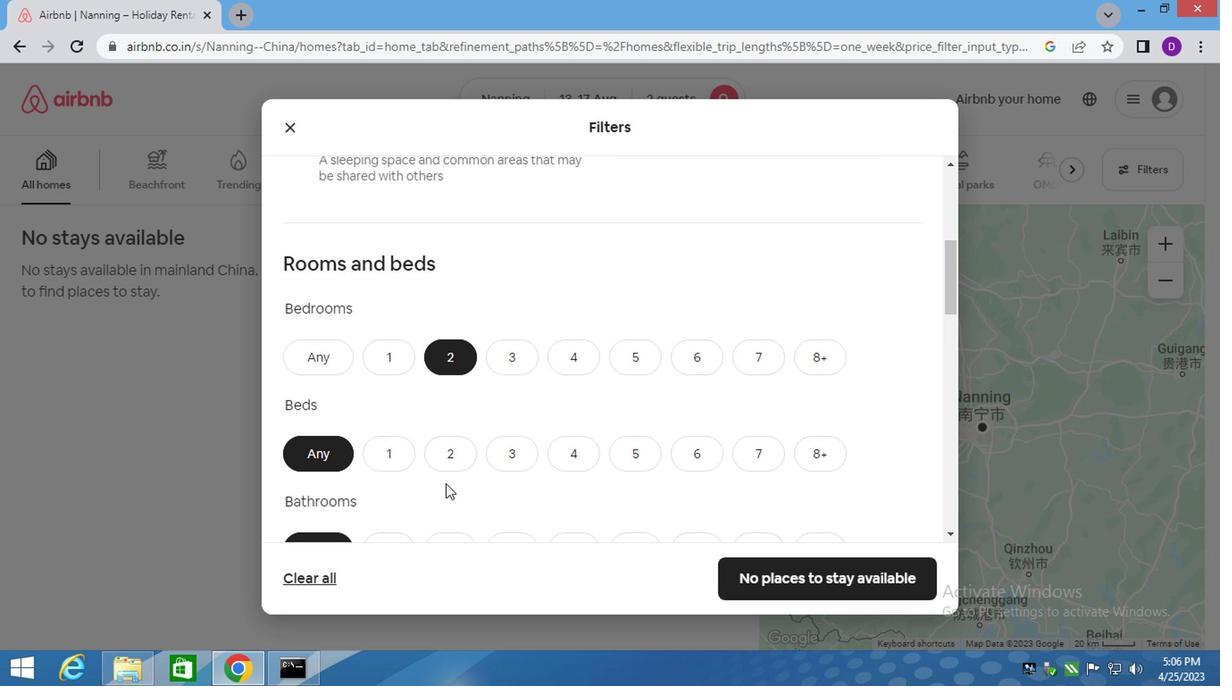 
Action: Mouse pressed left at (446, 507)
Screenshot: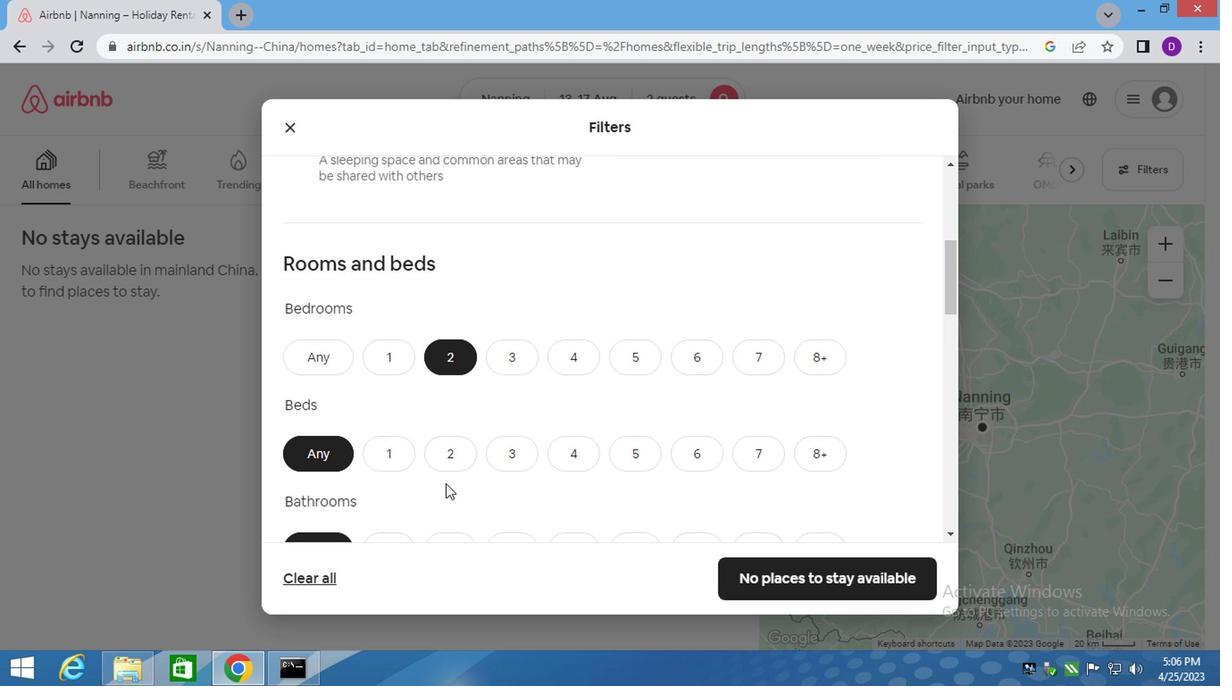 
Action: Mouse moved to (455, 448)
Screenshot: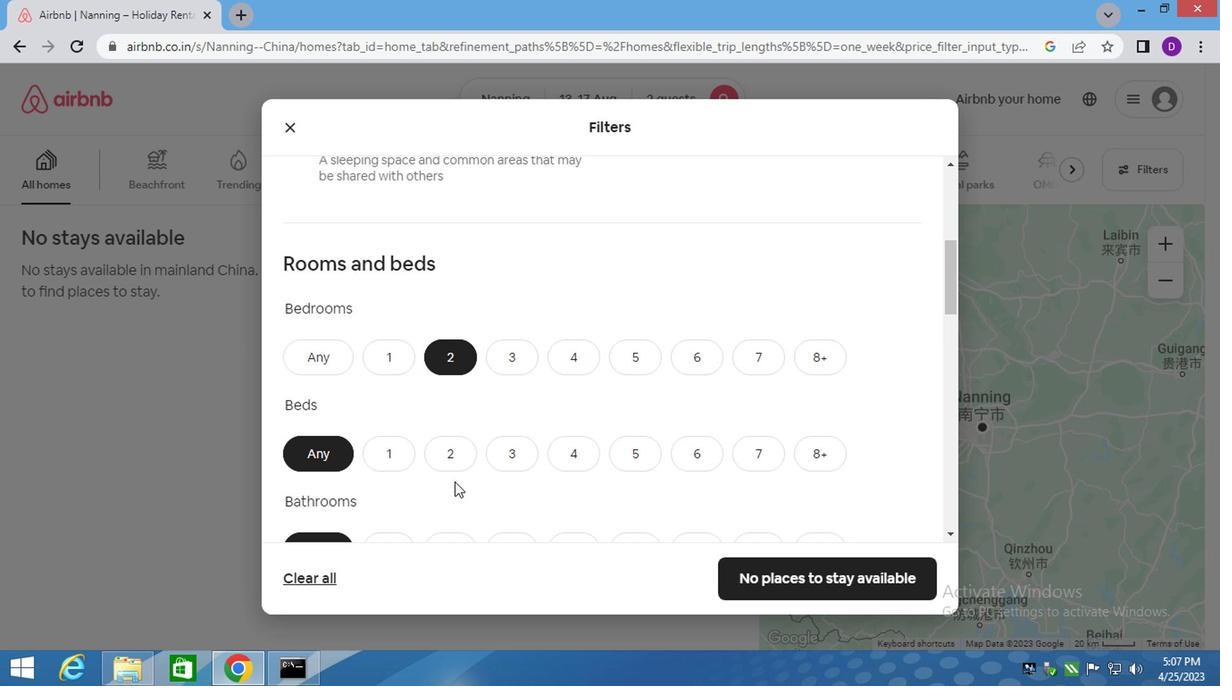 
Action: Mouse scrolled (453, 454) with delta (0, 0)
Screenshot: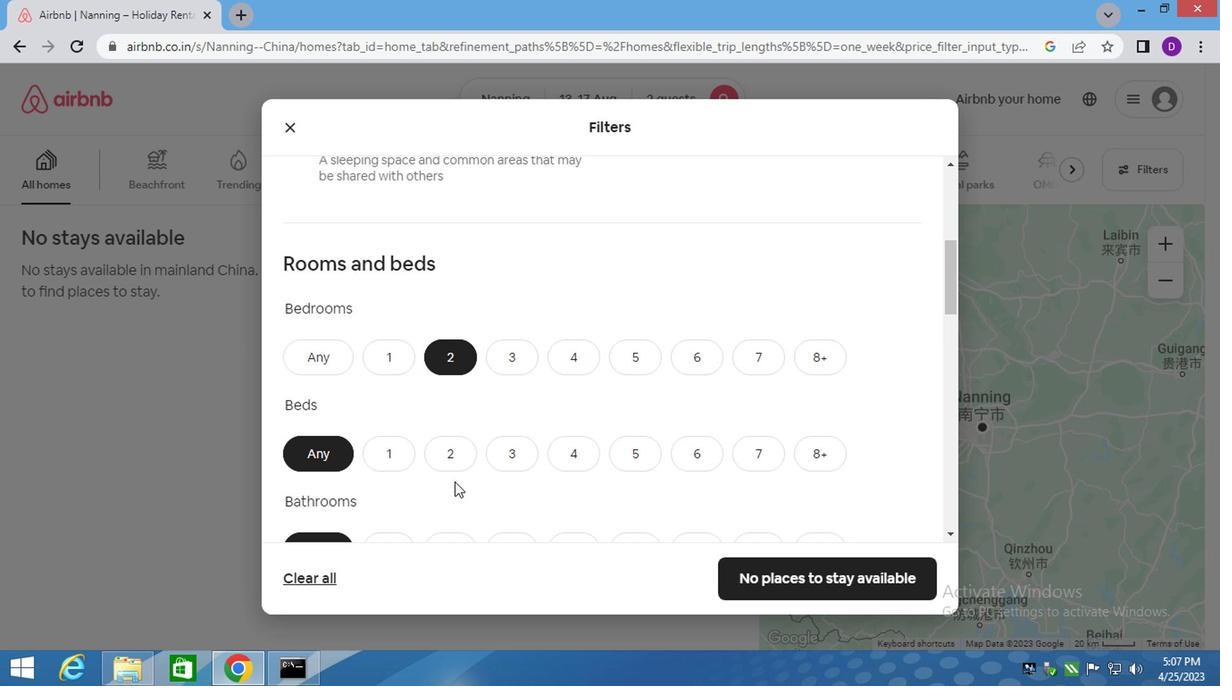 
Action: Mouse moved to (455, 441)
Screenshot: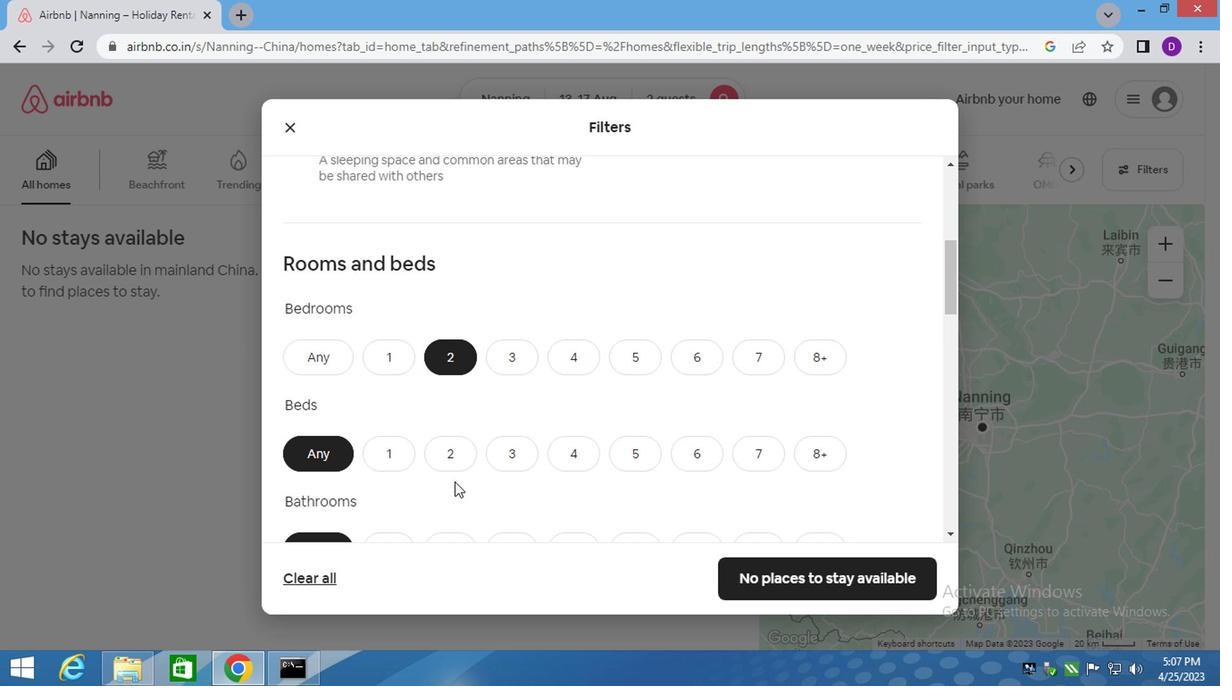 
Action: Mouse scrolled (455, 447) with delta (0, 0)
Screenshot: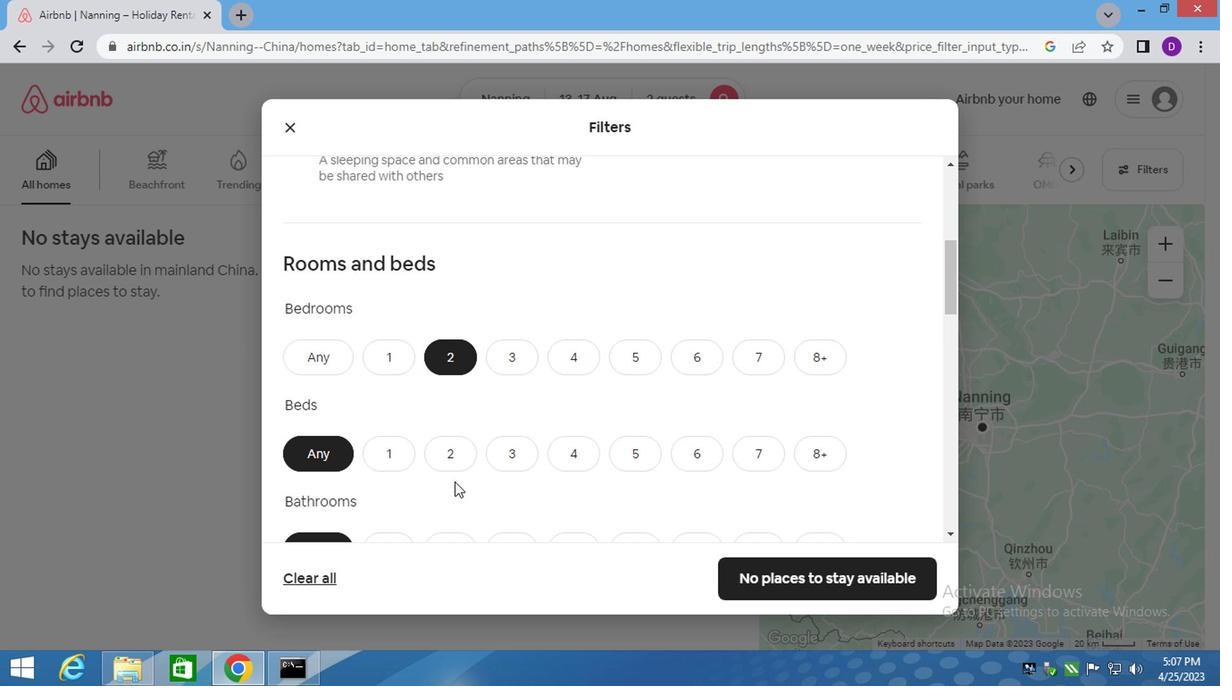 
Action: Mouse moved to (442, 282)
Screenshot: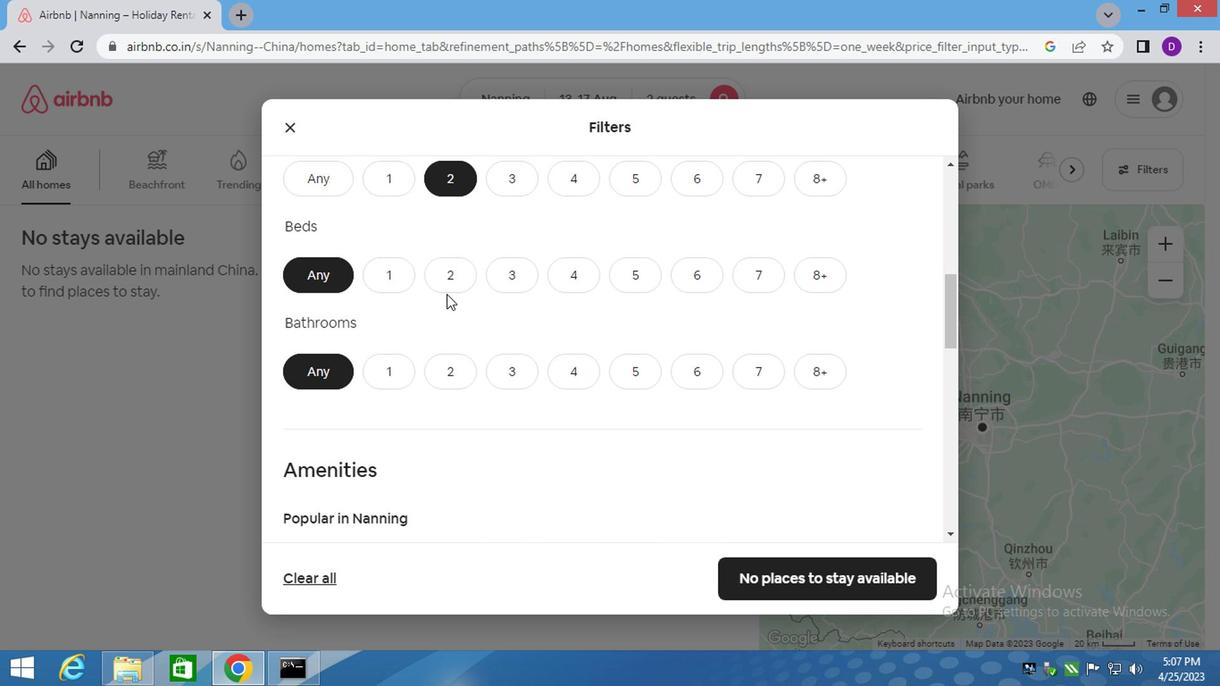 
Action: Mouse pressed left at (442, 282)
Screenshot: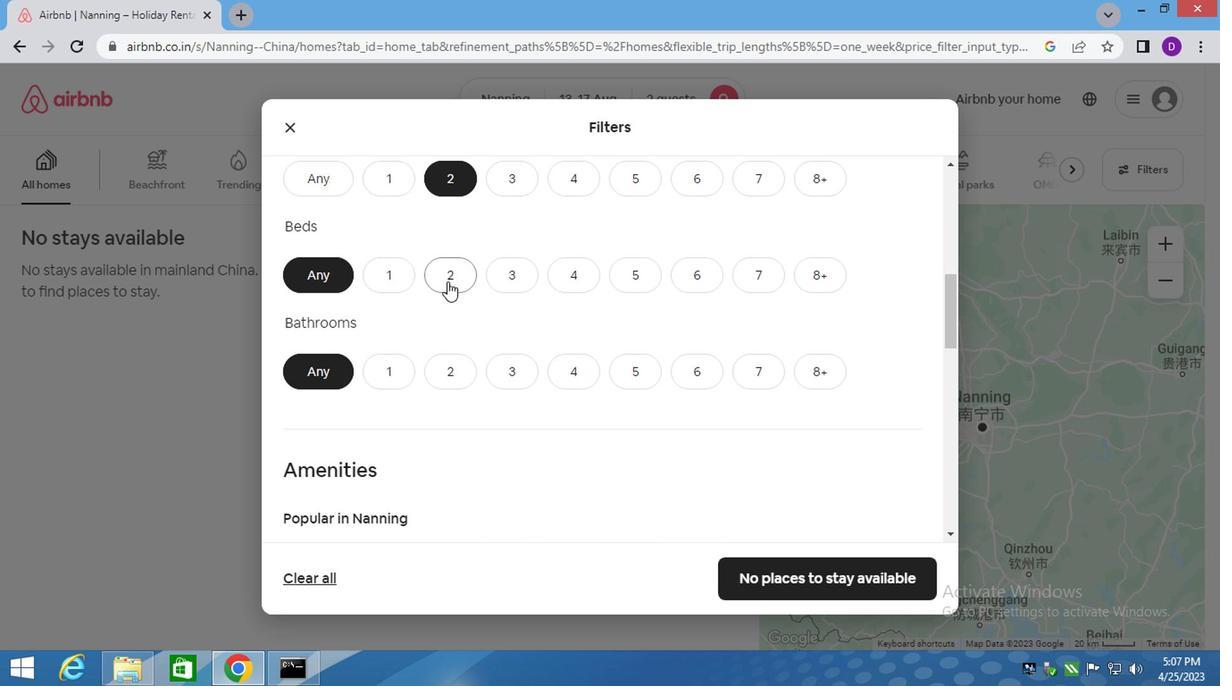 
Action: Mouse moved to (387, 373)
Screenshot: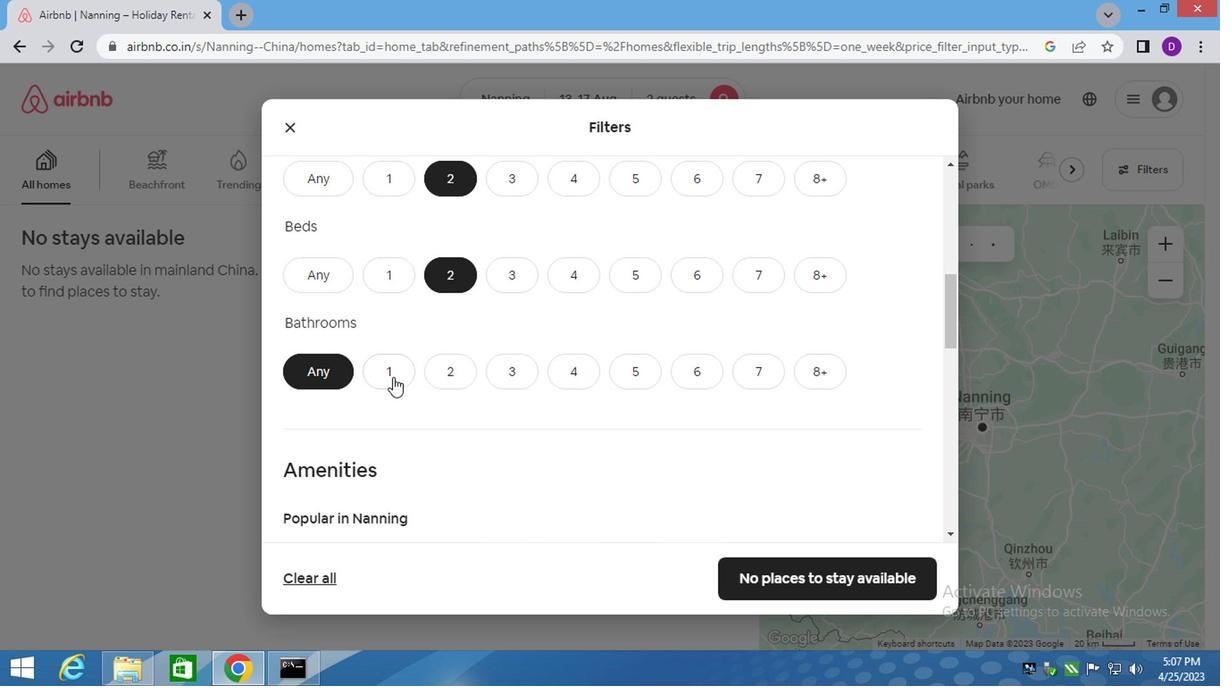 
Action: Mouse pressed left at (387, 373)
Screenshot: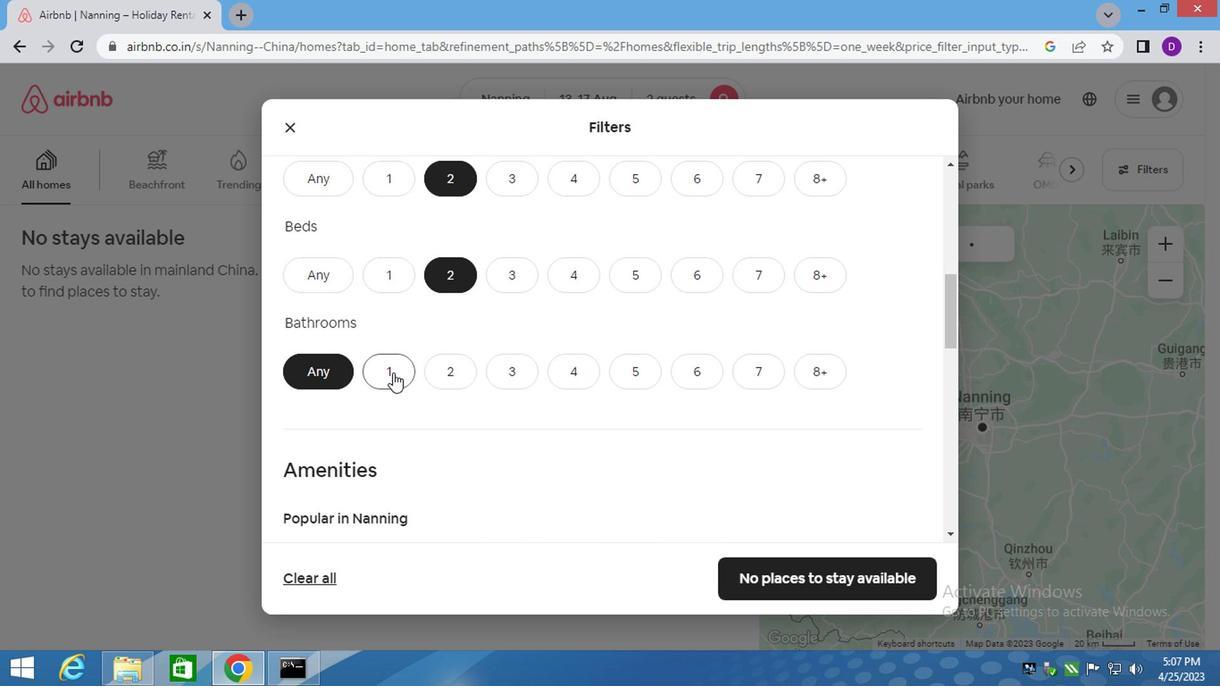 
Action: Mouse moved to (497, 421)
Screenshot: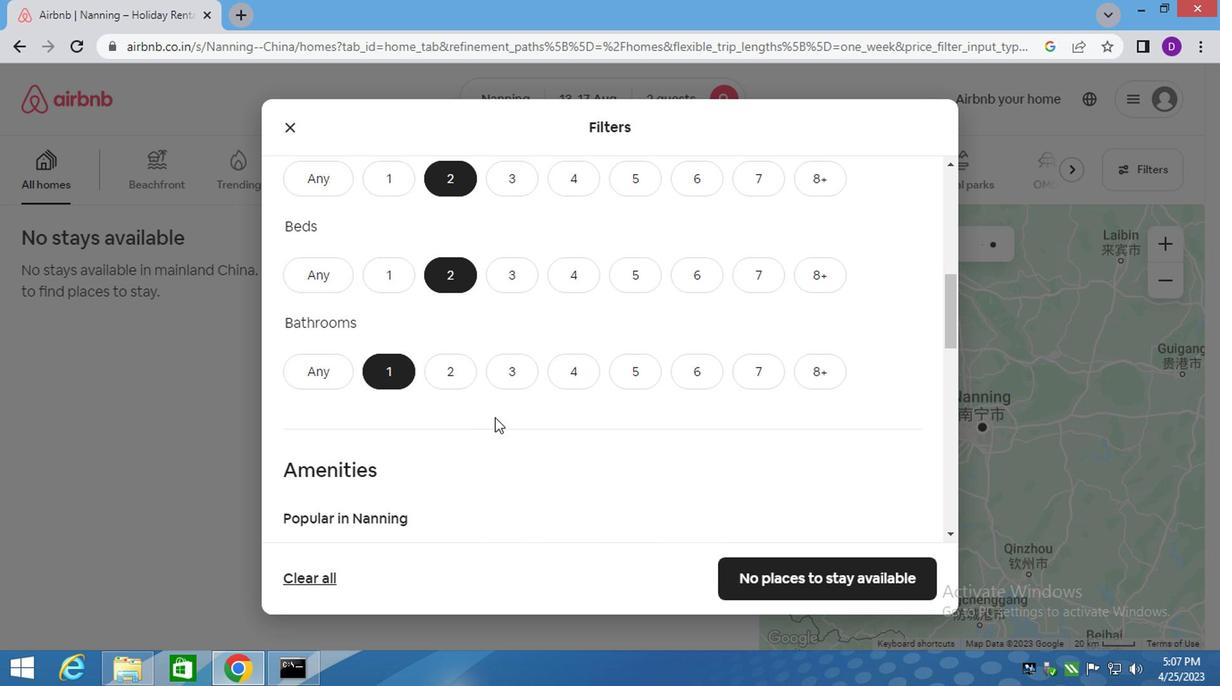 
Action: Mouse scrolled (497, 420) with delta (0, -1)
Screenshot: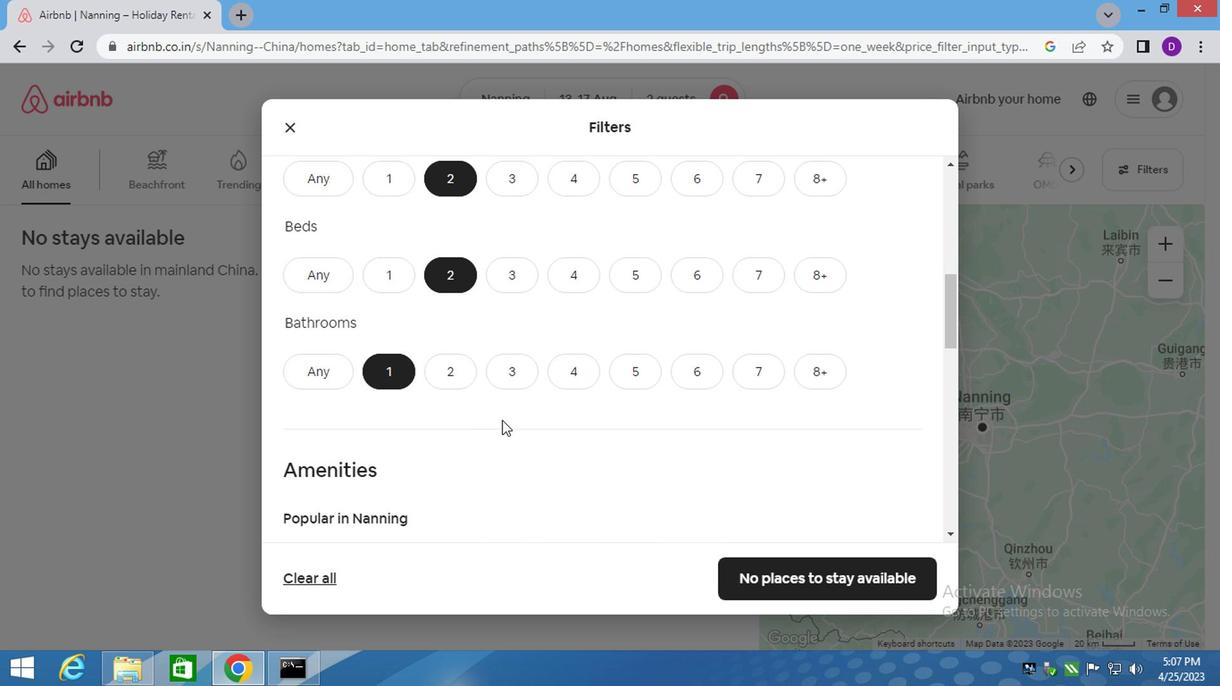 
Action: Mouse scrolled (497, 420) with delta (0, -1)
Screenshot: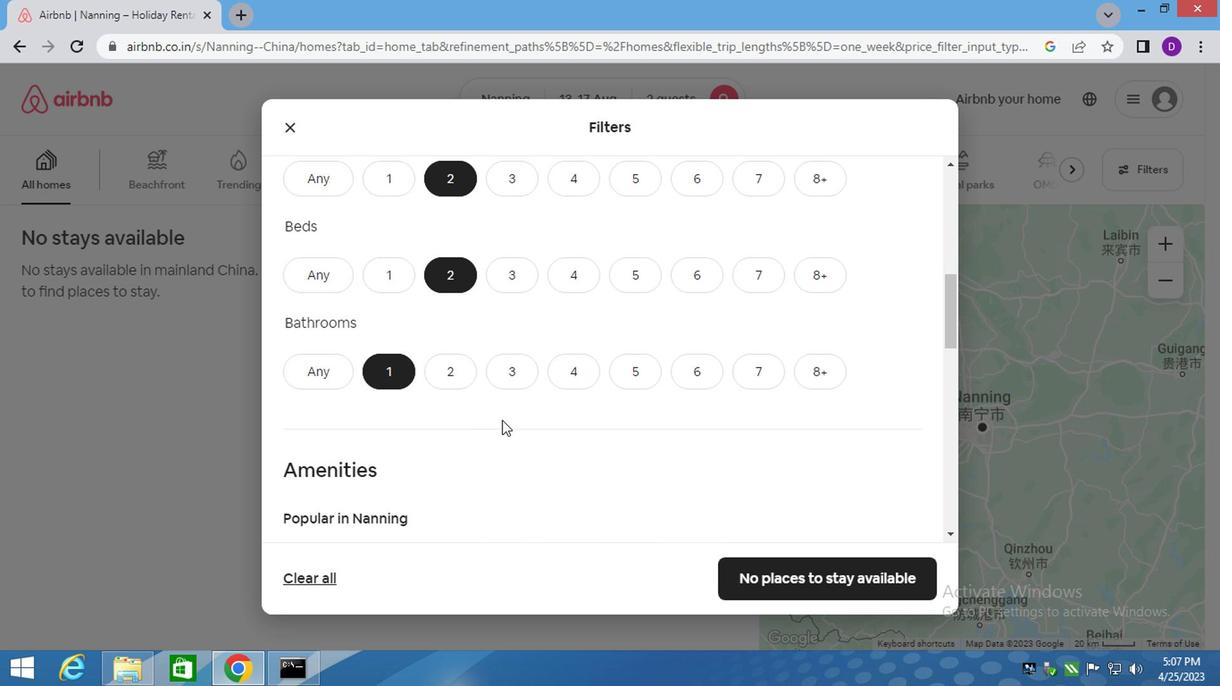 
Action: Mouse scrolled (497, 420) with delta (0, -1)
Screenshot: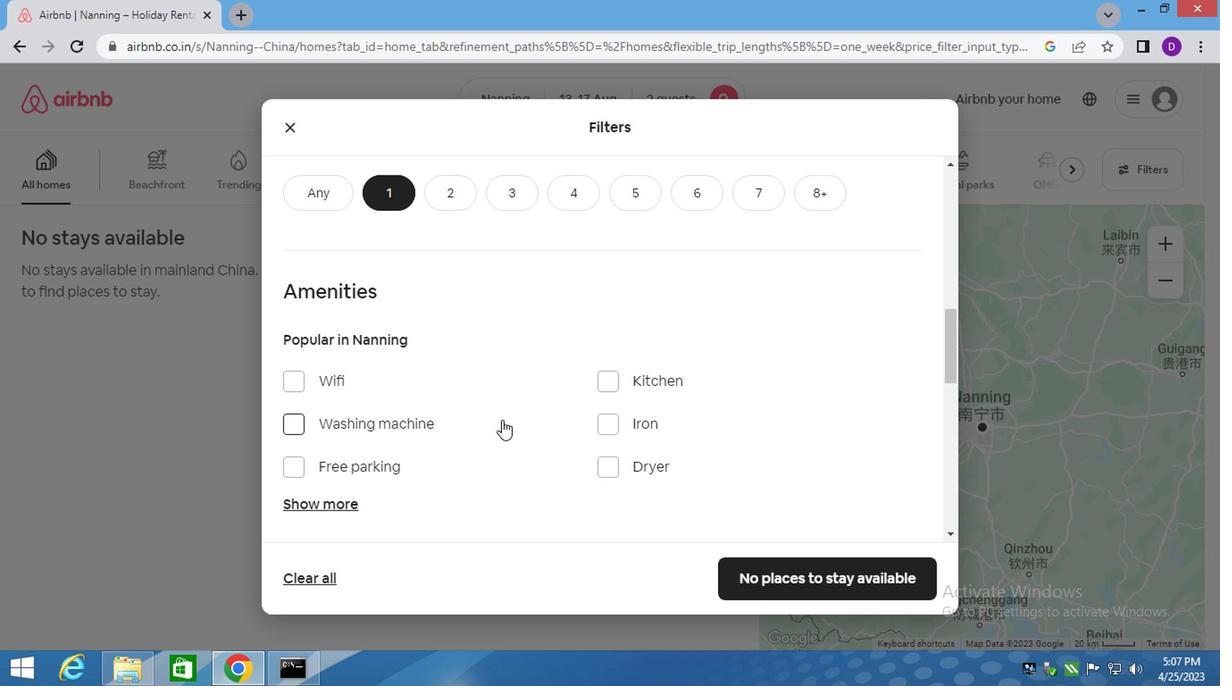 
Action: Mouse moved to (500, 421)
Screenshot: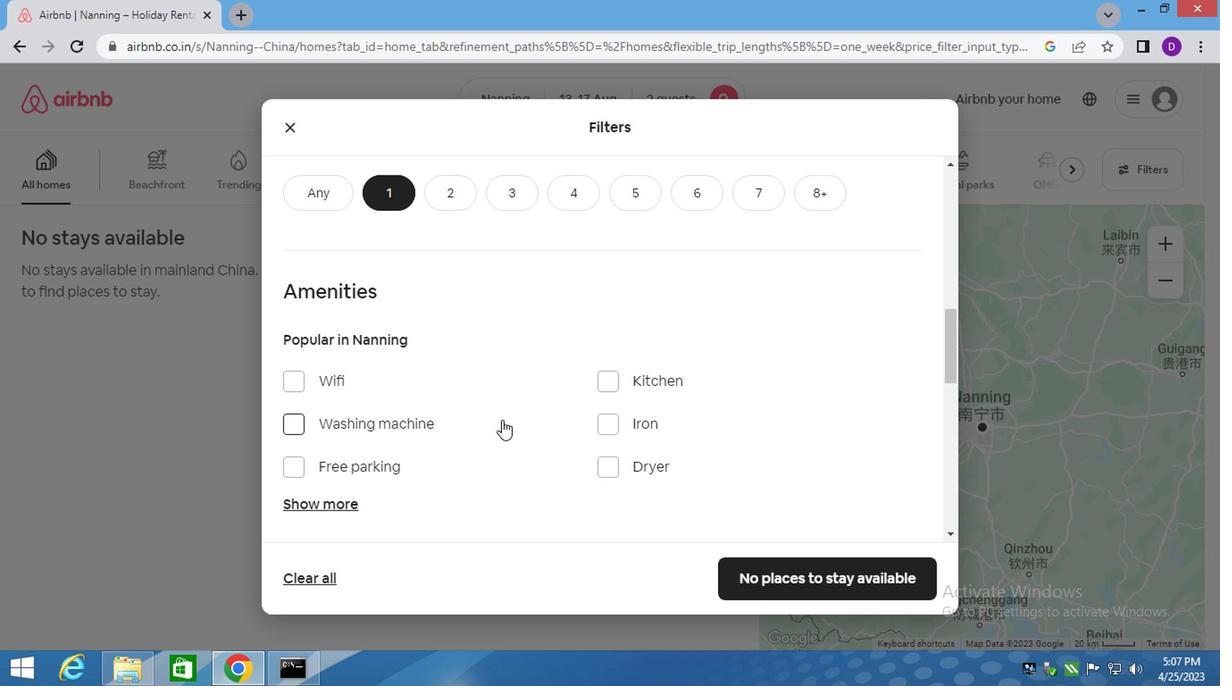 
Action: Mouse scrolled (500, 420) with delta (0, -1)
Screenshot: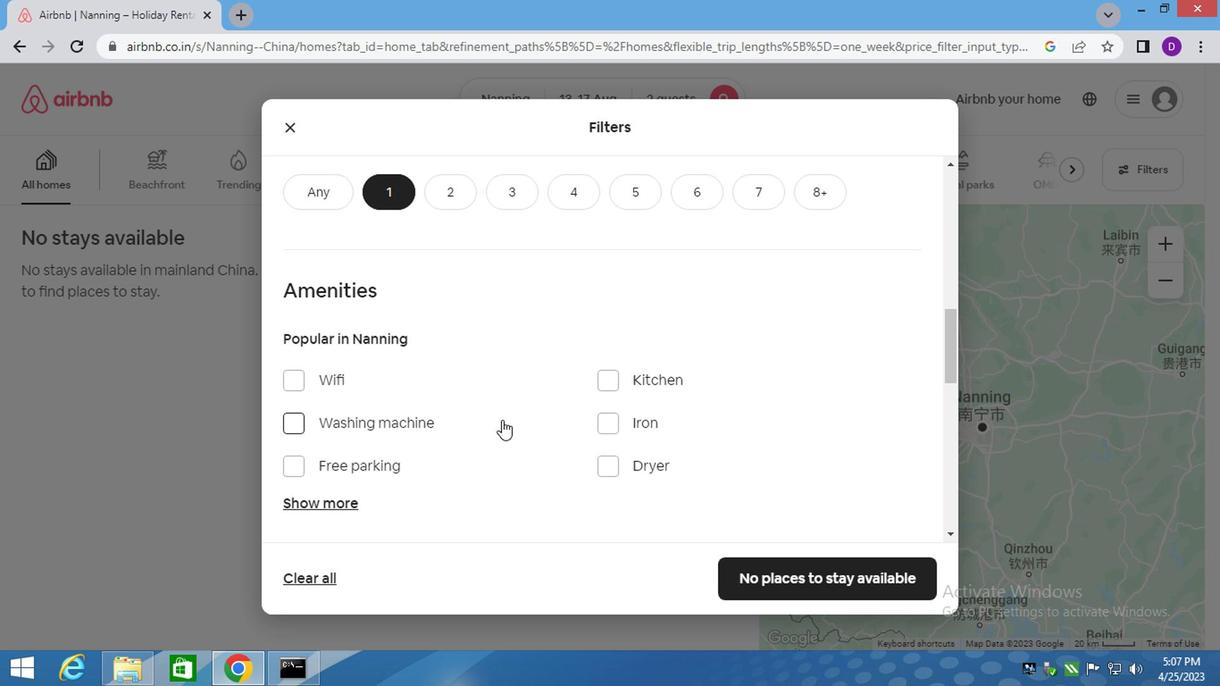 
Action: Mouse moved to (543, 421)
Screenshot: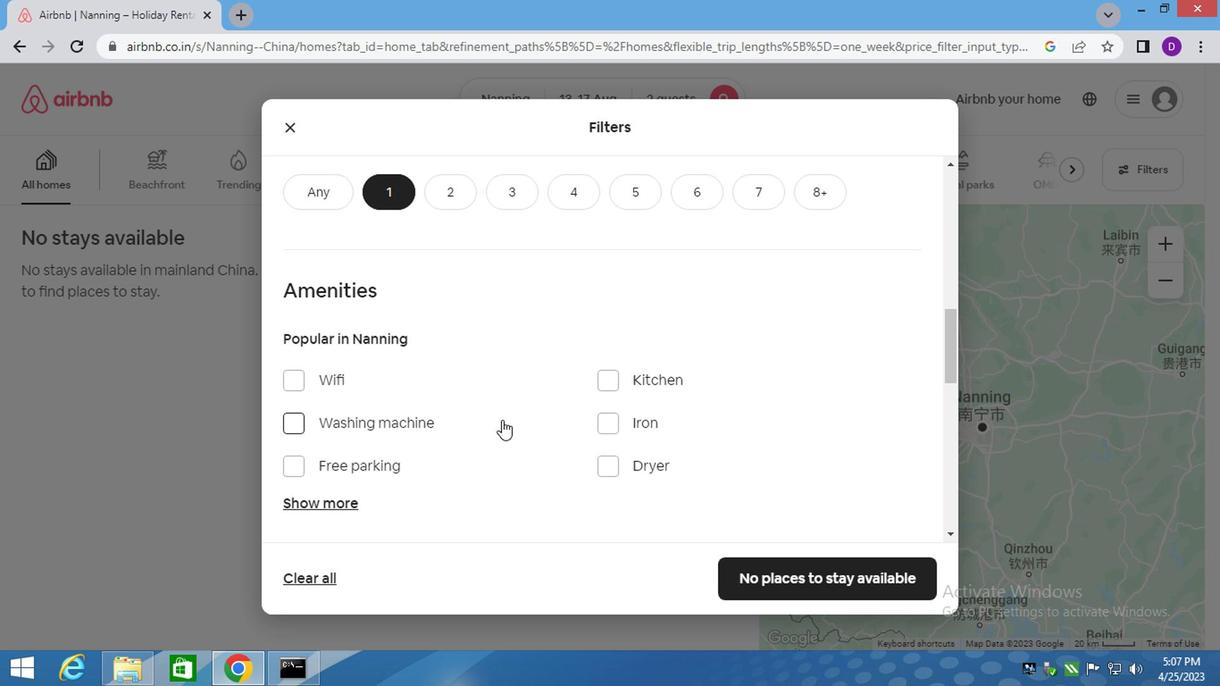 
Action: Mouse scrolled (518, 420) with delta (0, -1)
Screenshot: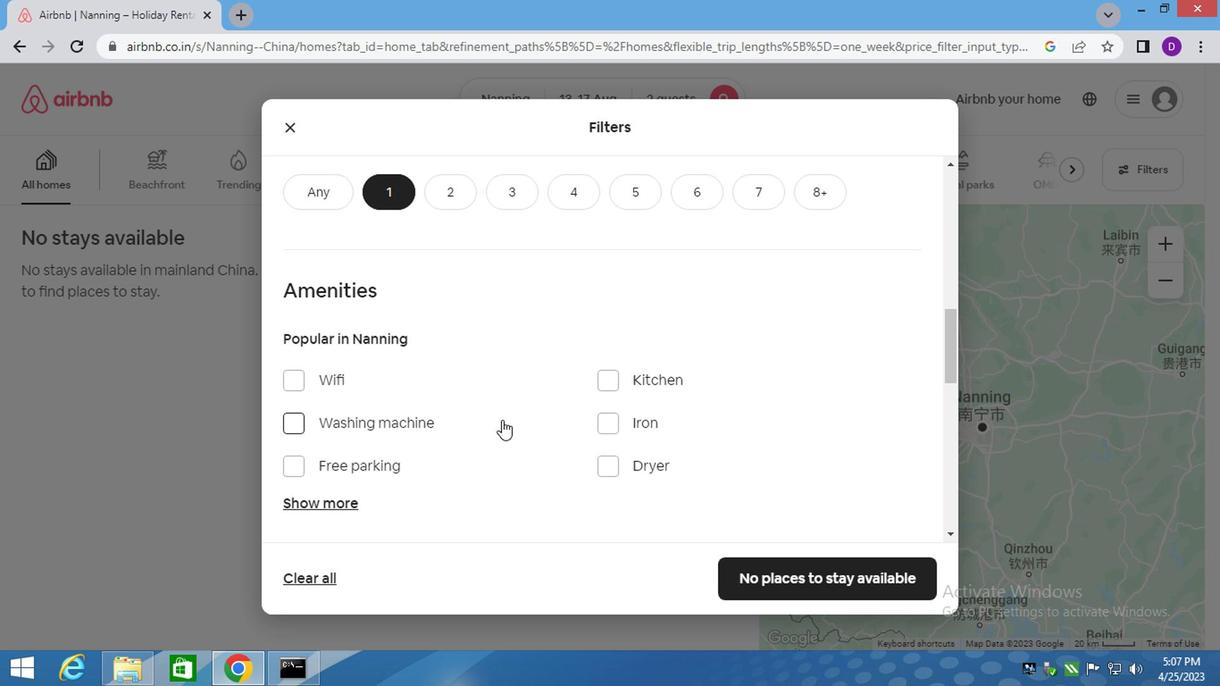 
Action: Mouse moved to (557, 421)
Screenshot: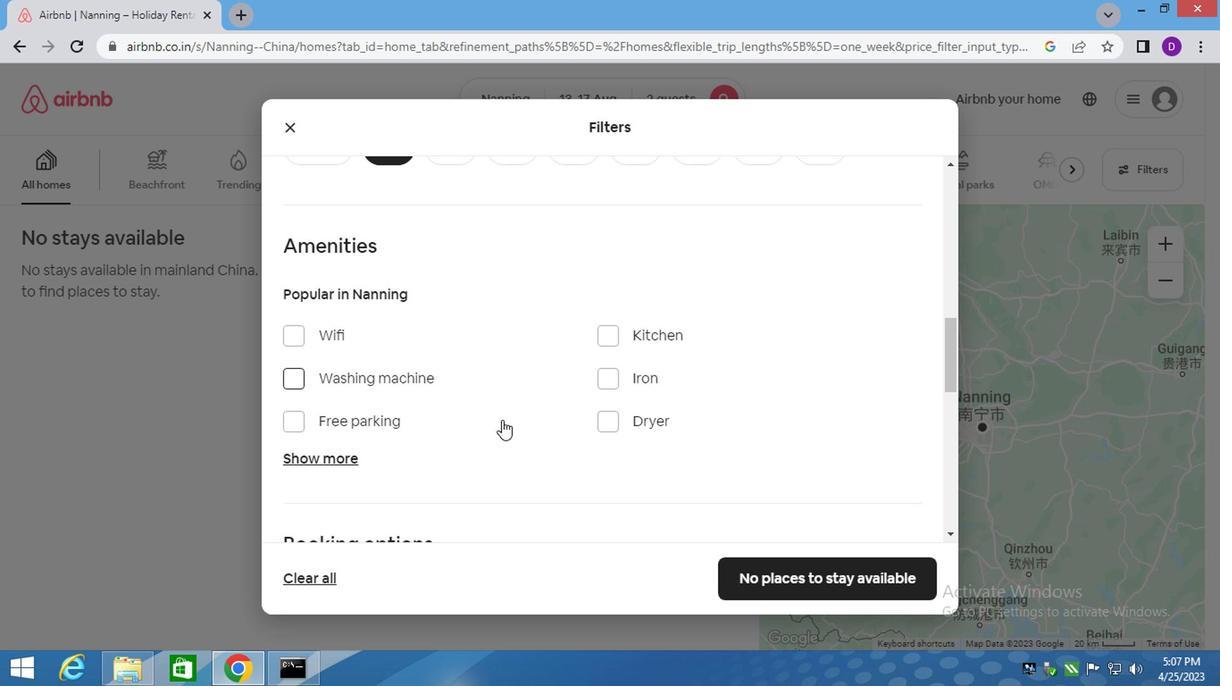 
Action: Mouse scrolled (549, 420) with delta (0, -1)
Screenshot: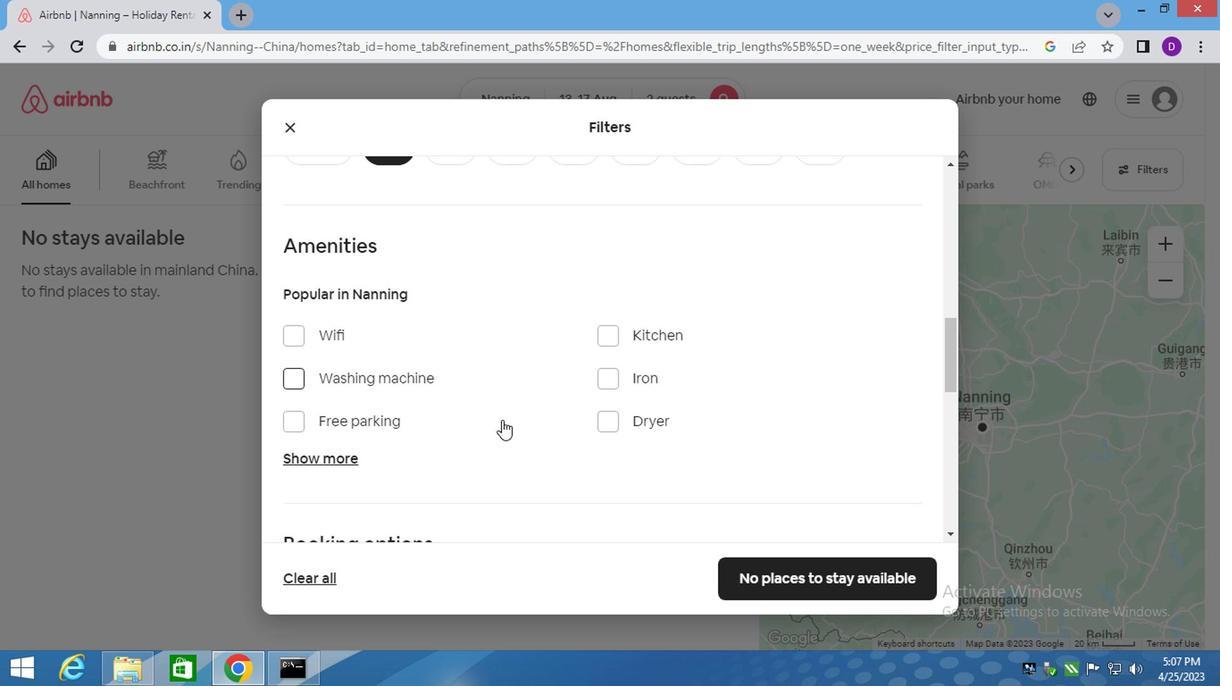 
Action: Mouse moved to (869, 358)
Screenshot: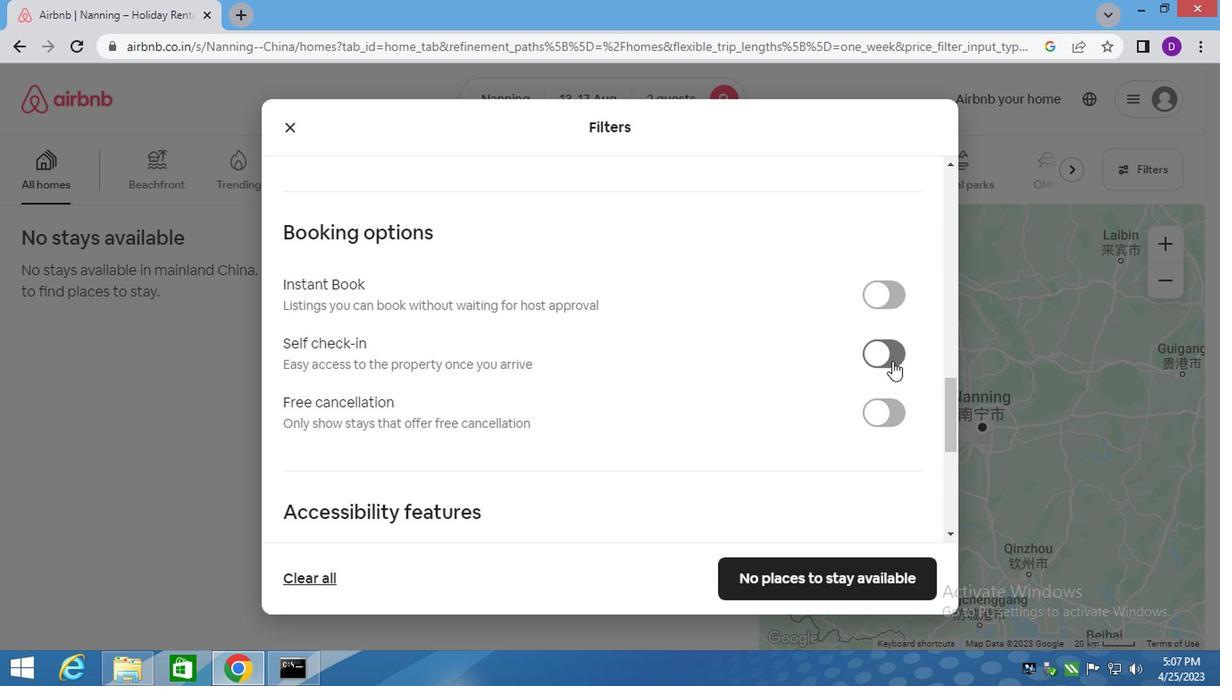 
Action: Mouse pressed left at (869, 358)
Screenshot: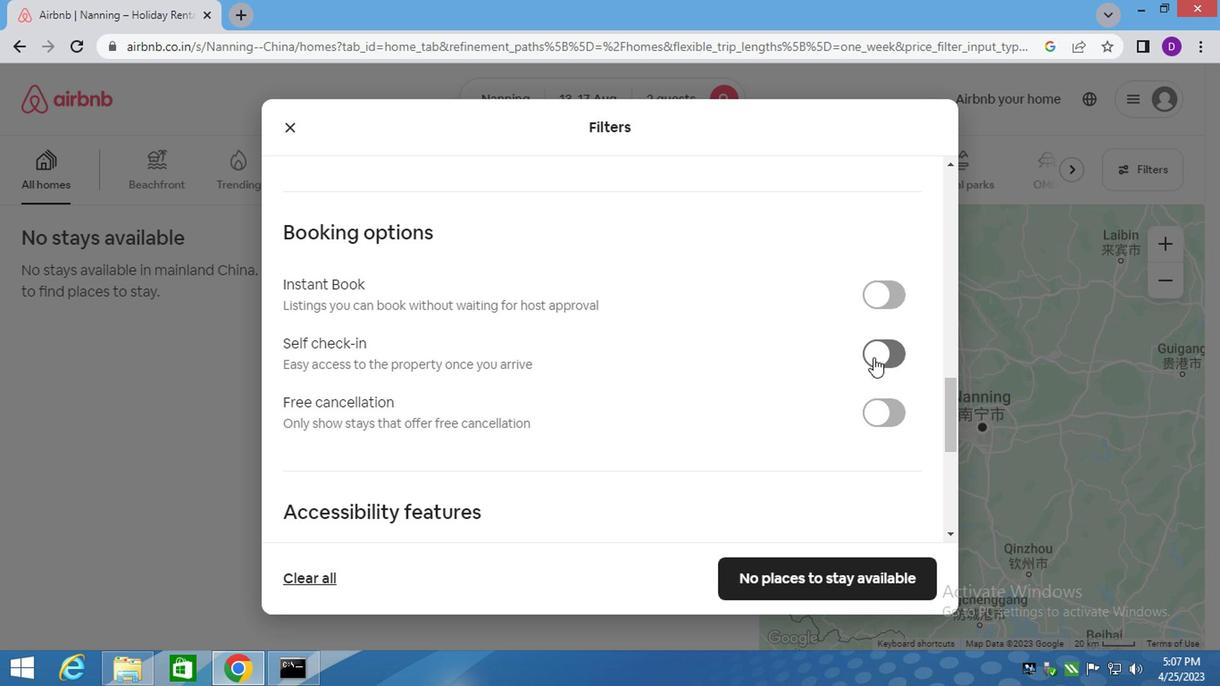 
Action: Mouse moved to (577, 390)
Screenshot: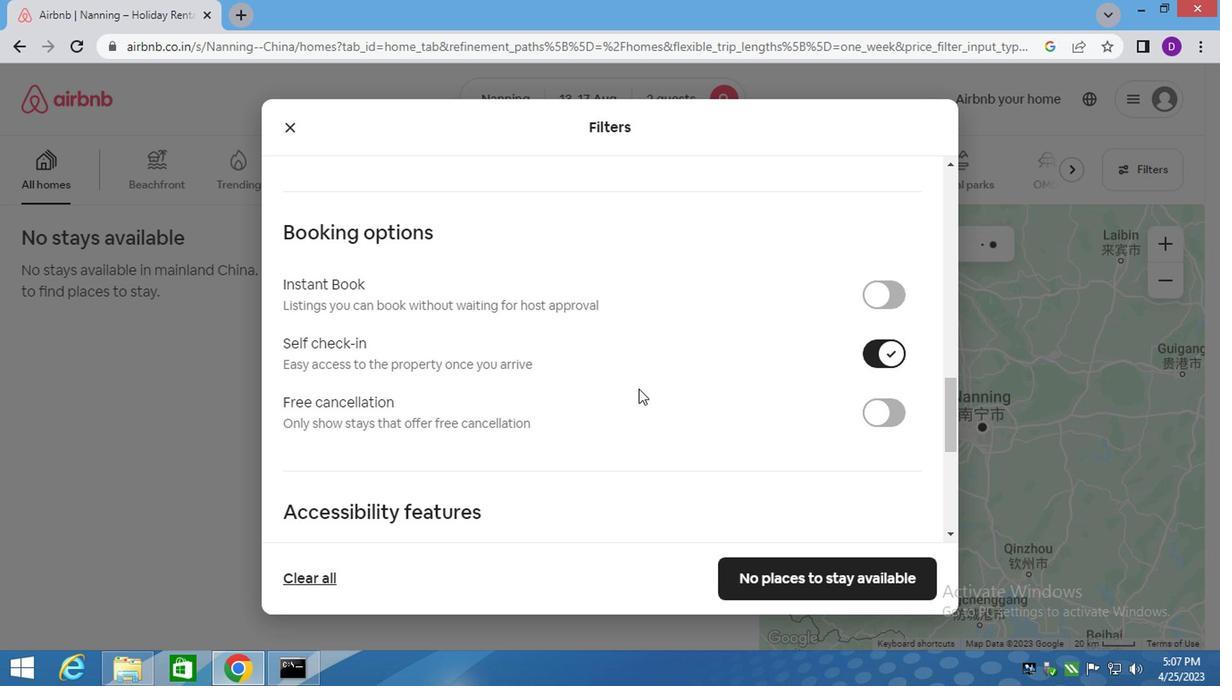 
Action: Mouse scrolled (577, 389) with delta (0, -1)
Screenshot: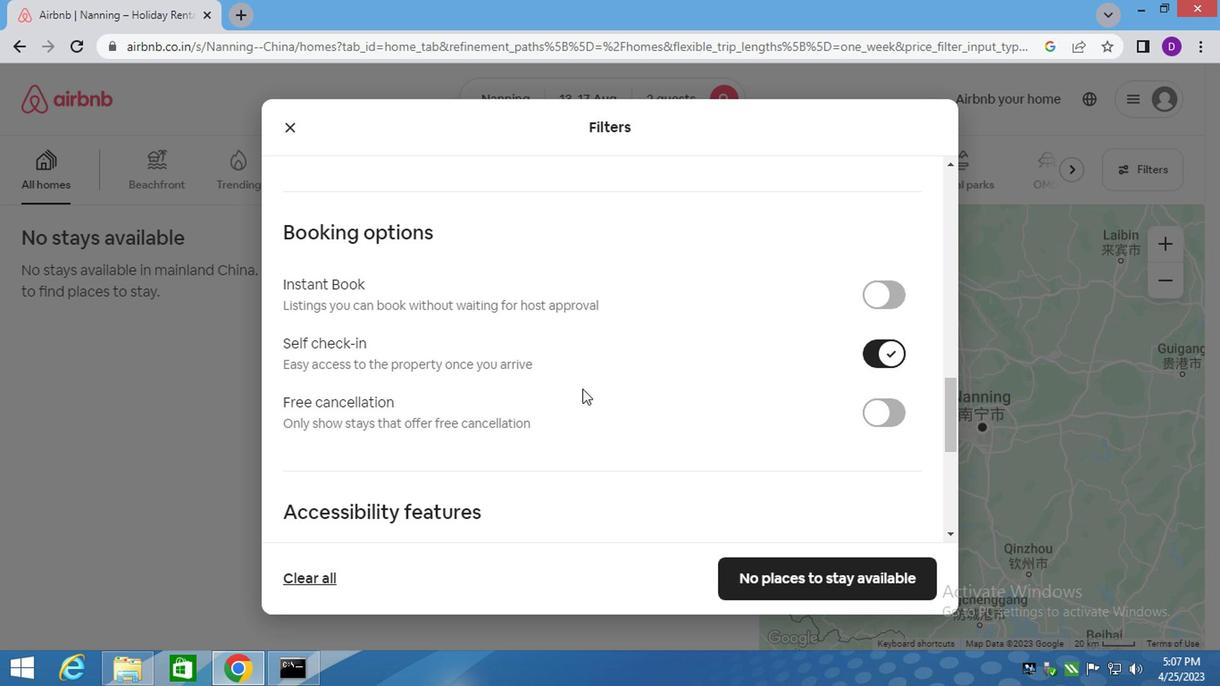 
Action: Mouse scrolled (577, 389) with delta (0, -1)
Screenshot: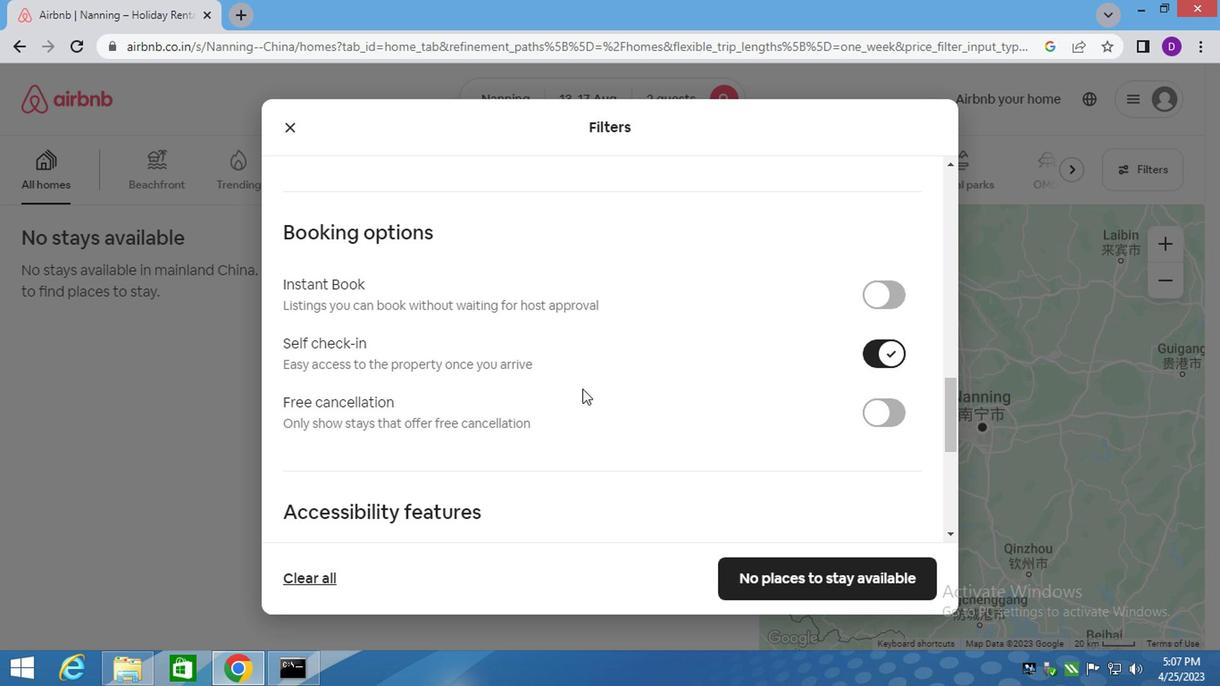 
Action: Mouse scrolled (577, 389) with delta (0, -1)
Screenshot: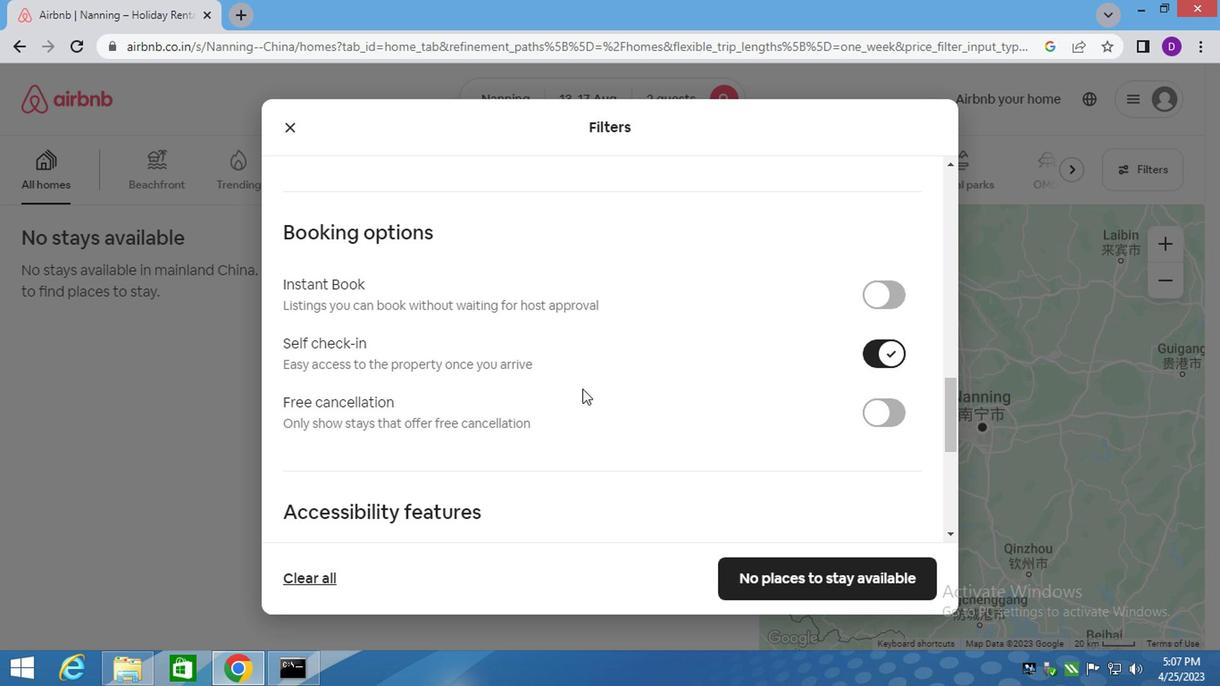 
Action: Mouse scrolled (577, 389) with delta (0, -1)
Screenshot: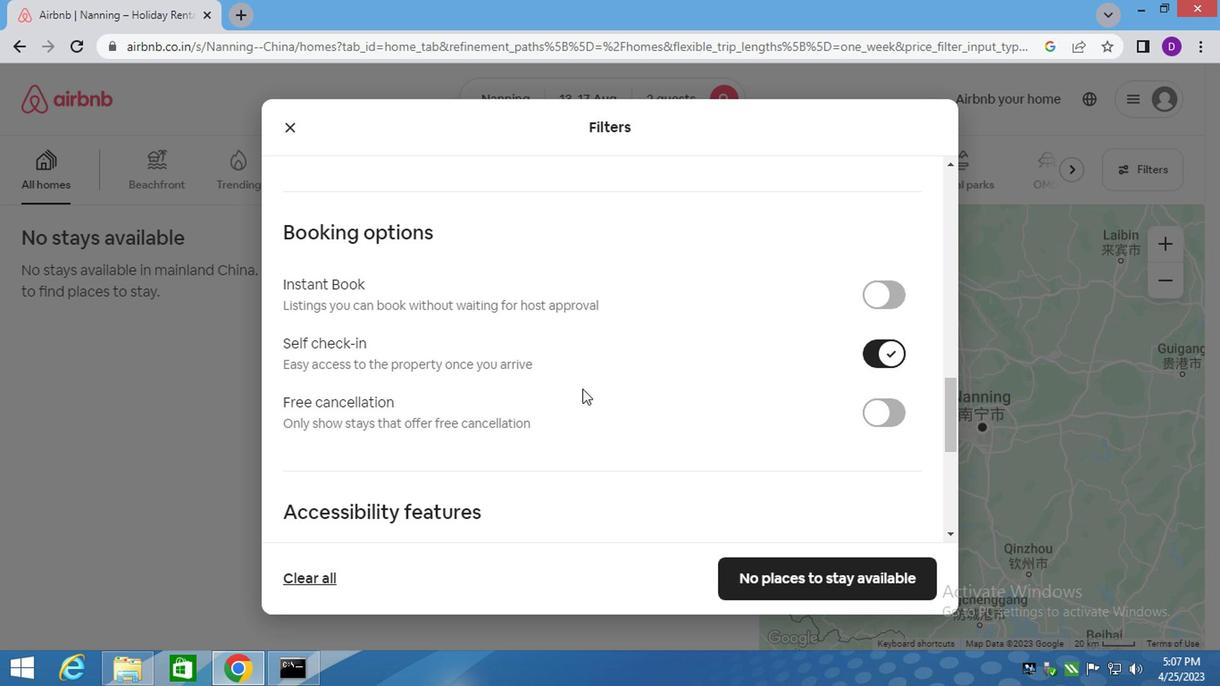 
Action: Mouse moved to (771, 499)
Screenshot: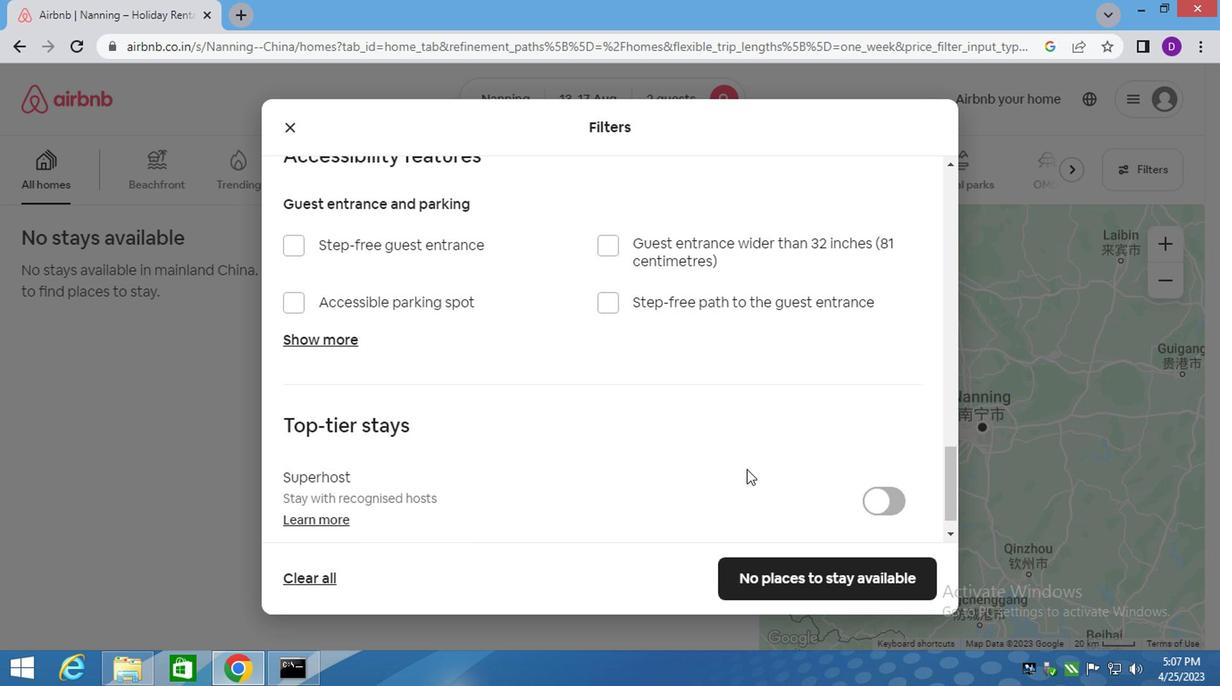 
Action: Mouse scrolled (771, 498) with delta (0, 0)
Screenshot: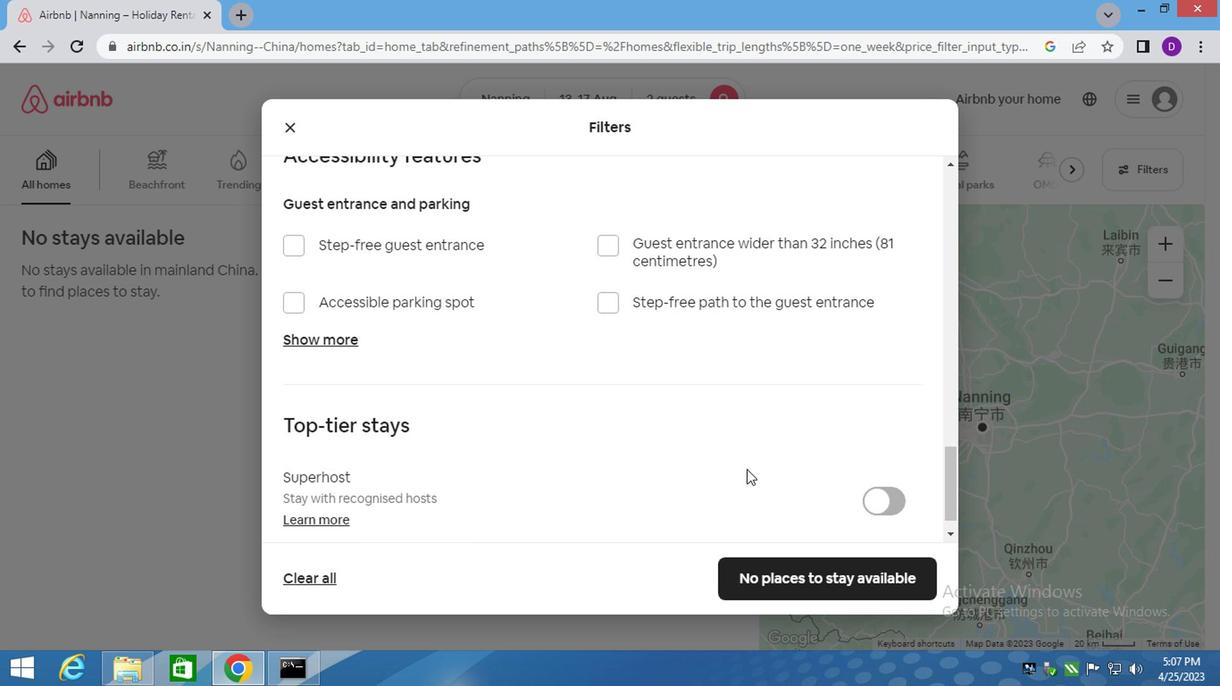
Action: Mouse scrolled (771, 498) with delta (0, 0)
Screenshot: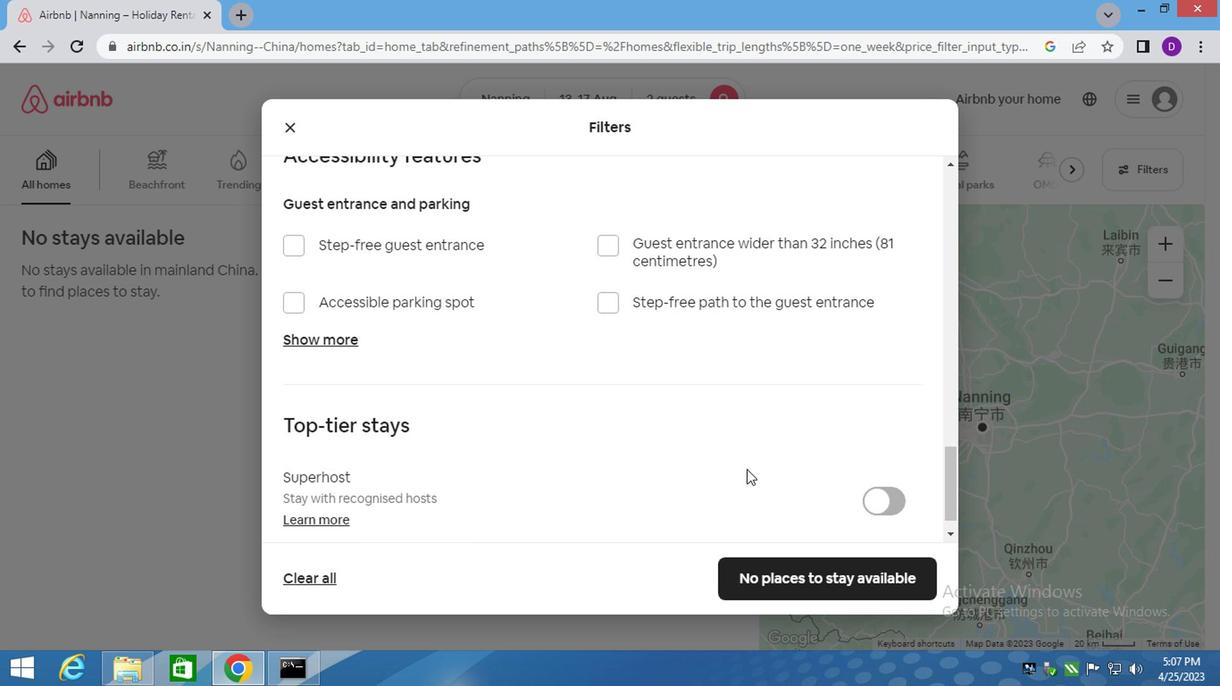 
Action: Mouse moved to (771, 500)
Screenshot: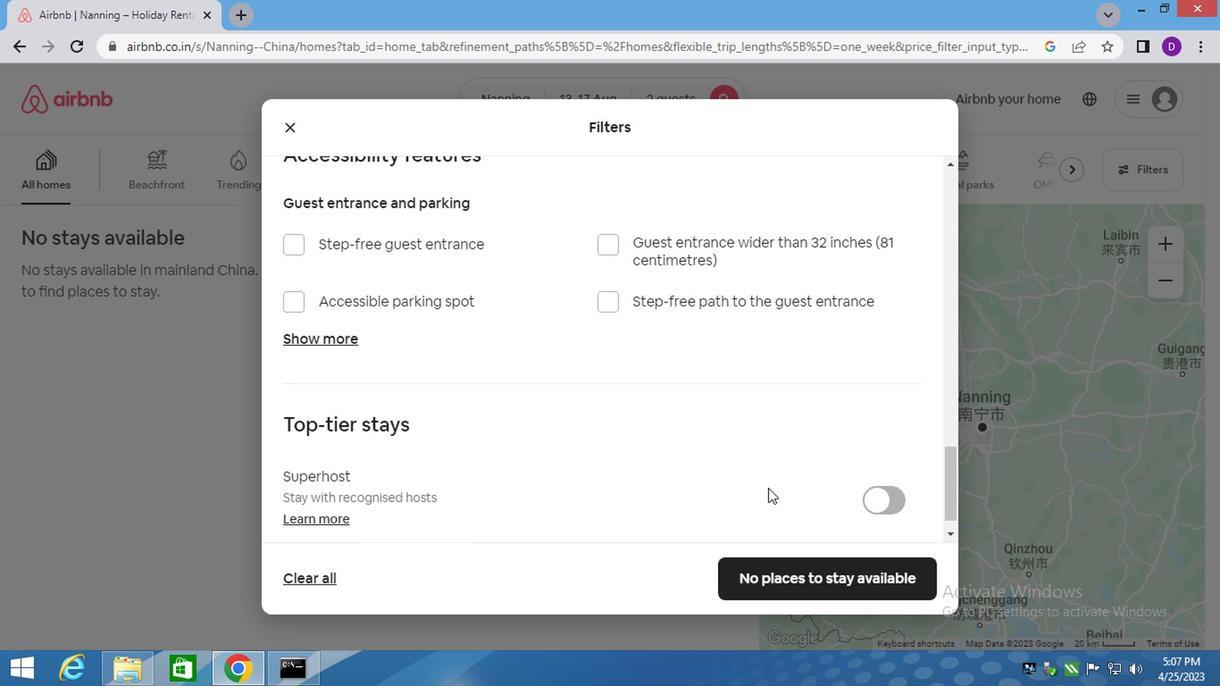 
Action: Mouse scrolled (771, 499) with delta (0, -1)
Screenshot: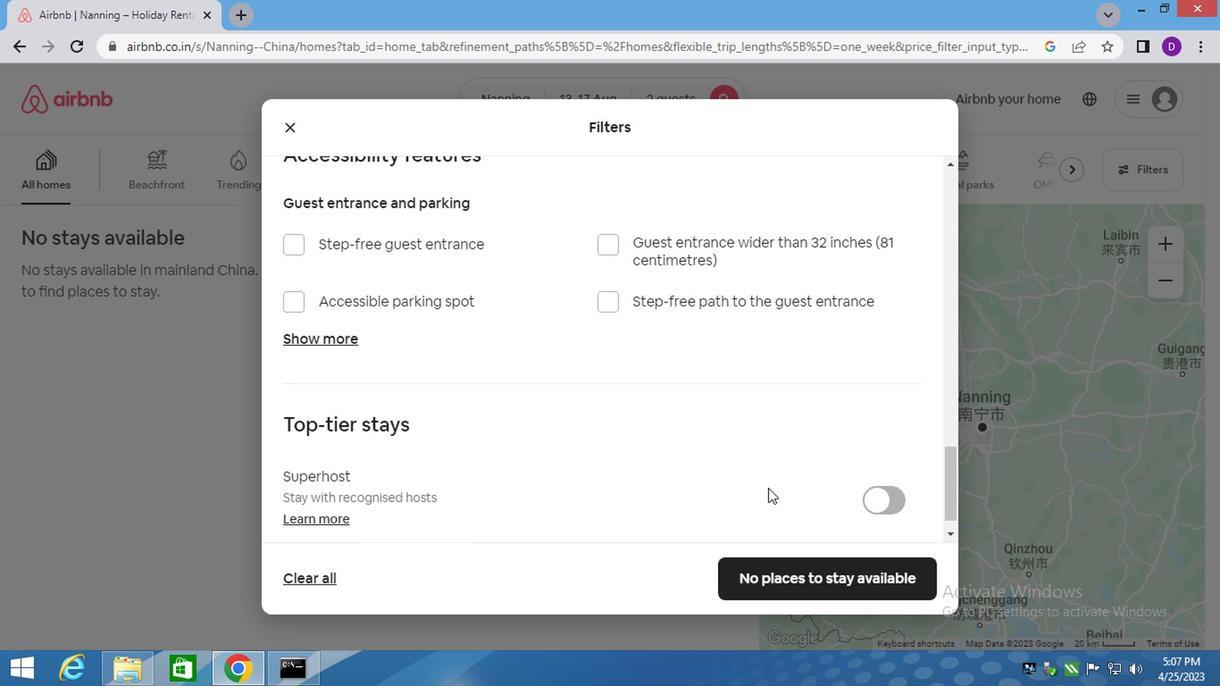 
Action: Mouse moved to (772, 501)
Screenshot: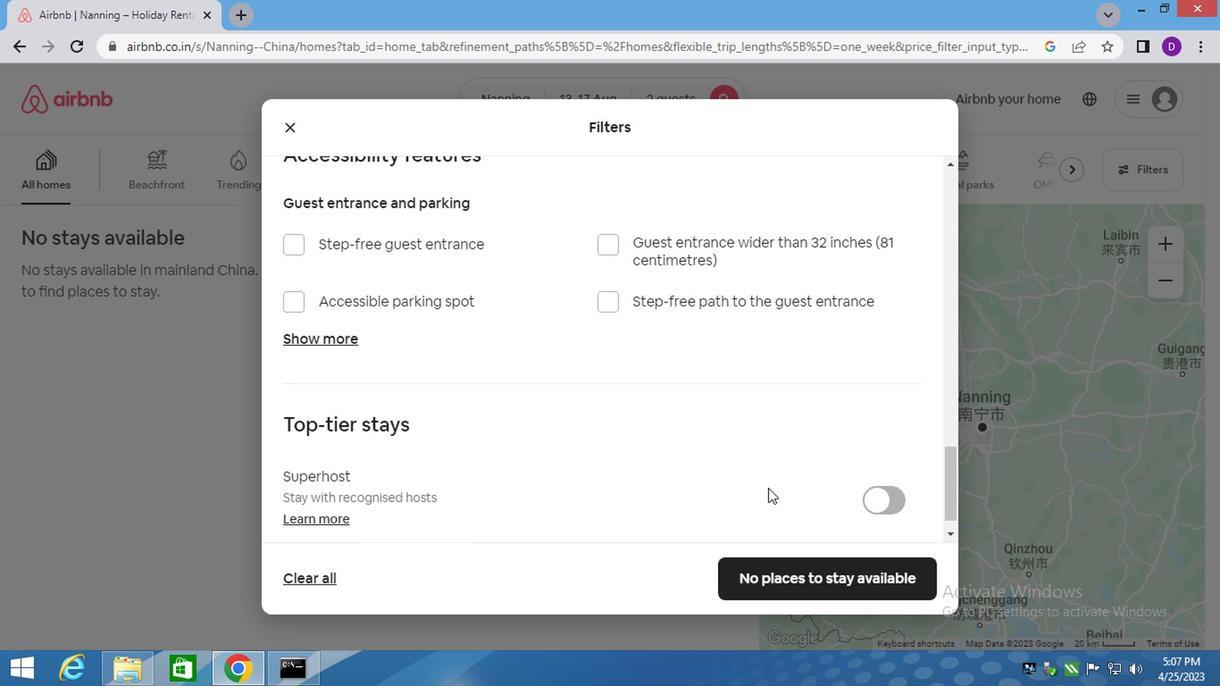 
Action: Mouse scrolled (772, 500) with delta (0, 0)
Screenshot: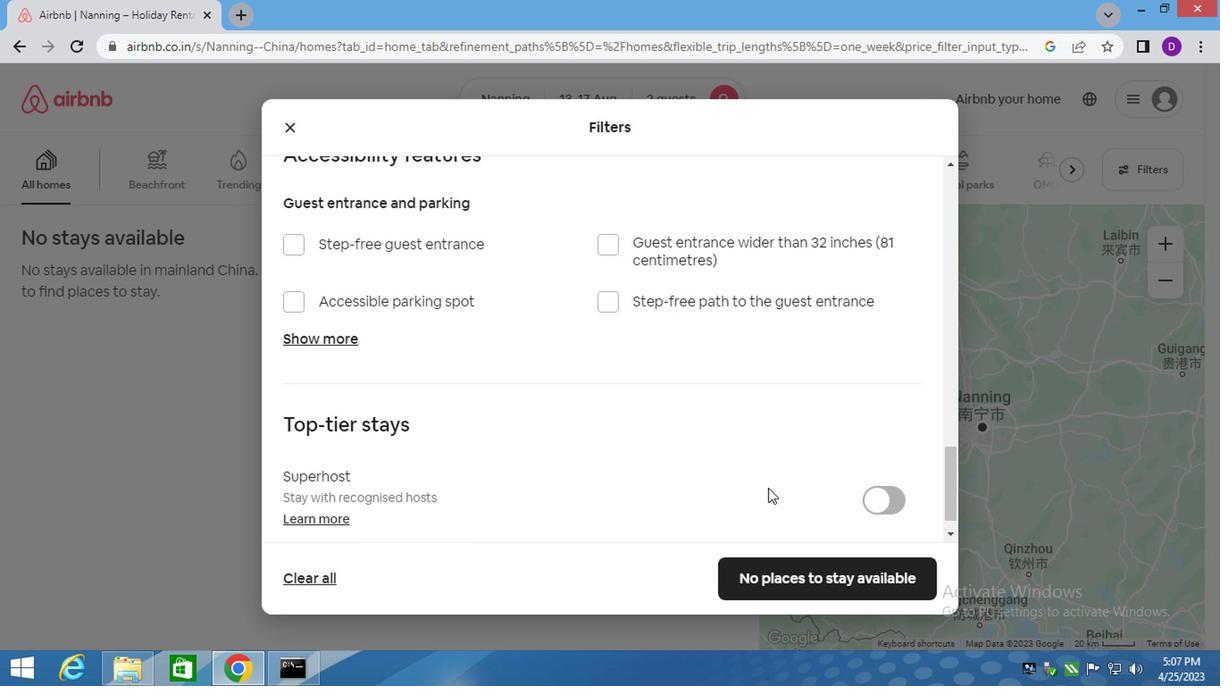 
Action: Mouse moved to (814, 581)
Screenshot: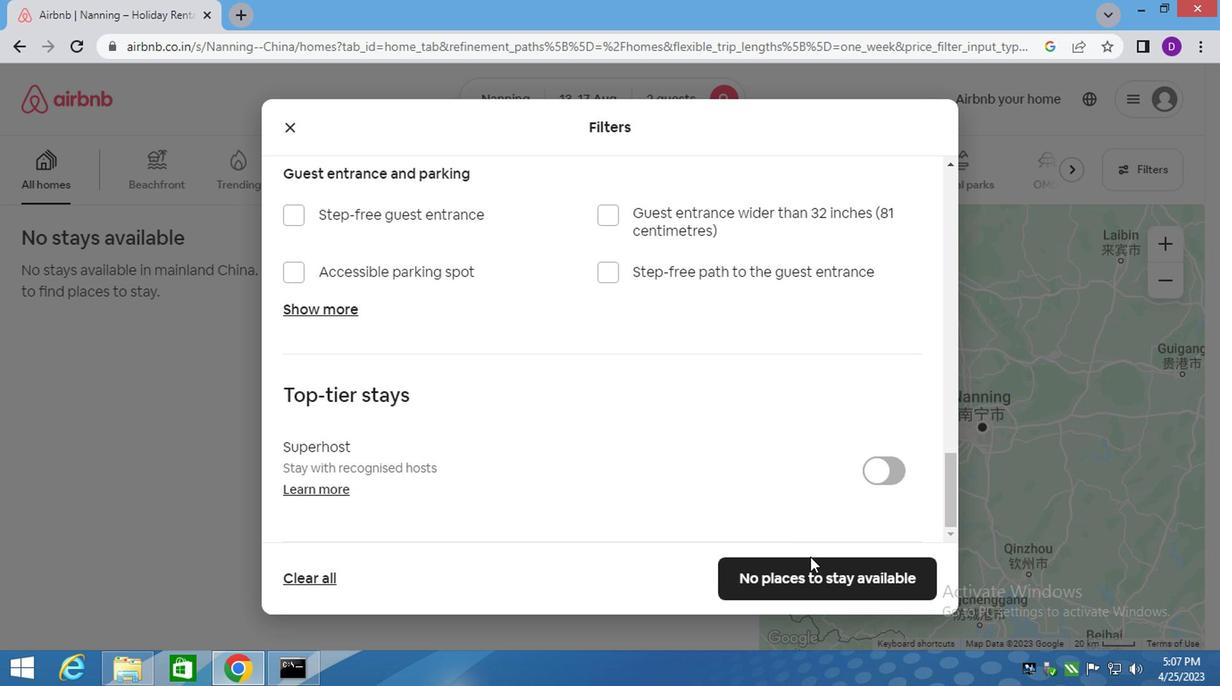 
Action: Mouse pressed left at (814, 581)
Screenshot: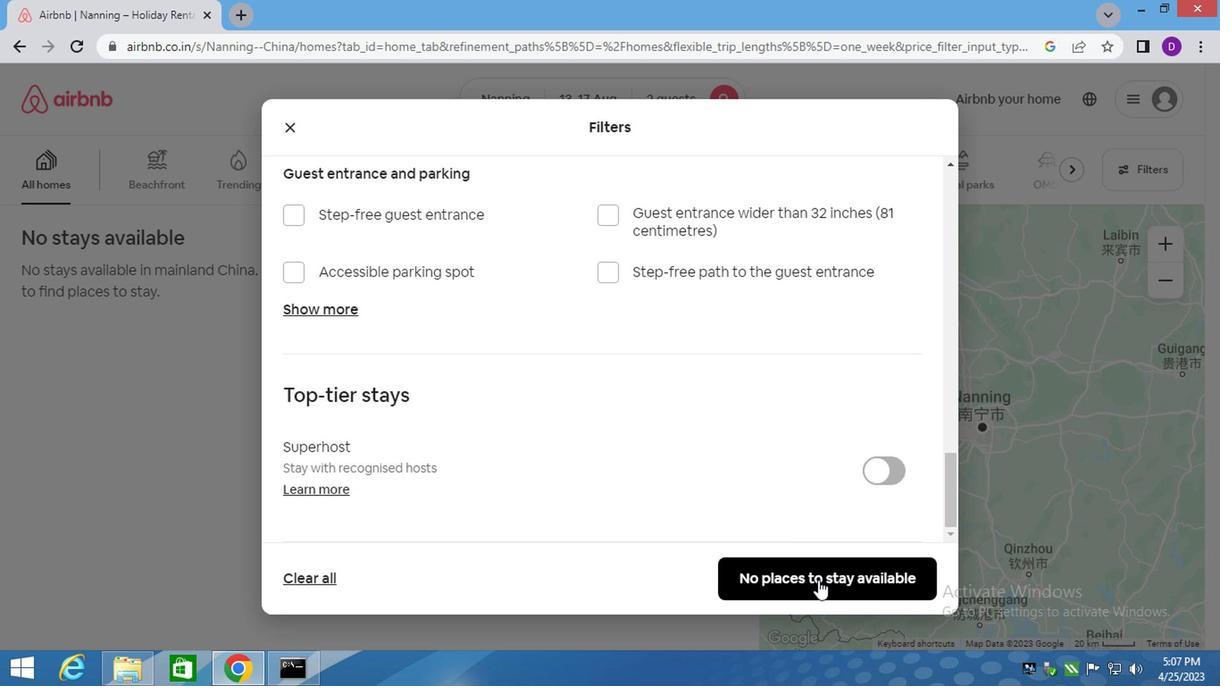 
Action: Mouse moved to (800, 569)
Screenshot: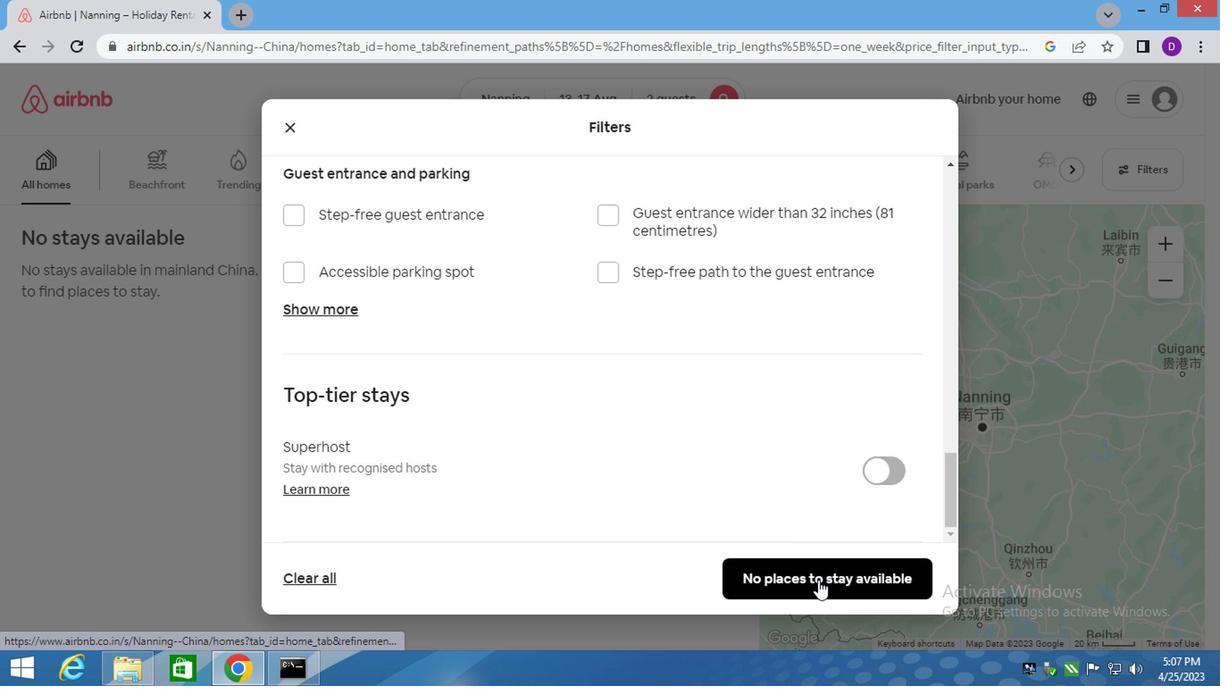
